 Task: In the  document powerpuff.odt Share this file with 'softage.10@softage.net' Check 'Vision History' View the  non- printing characters
Action: Mouse moved to (338, 433)
Screenshot: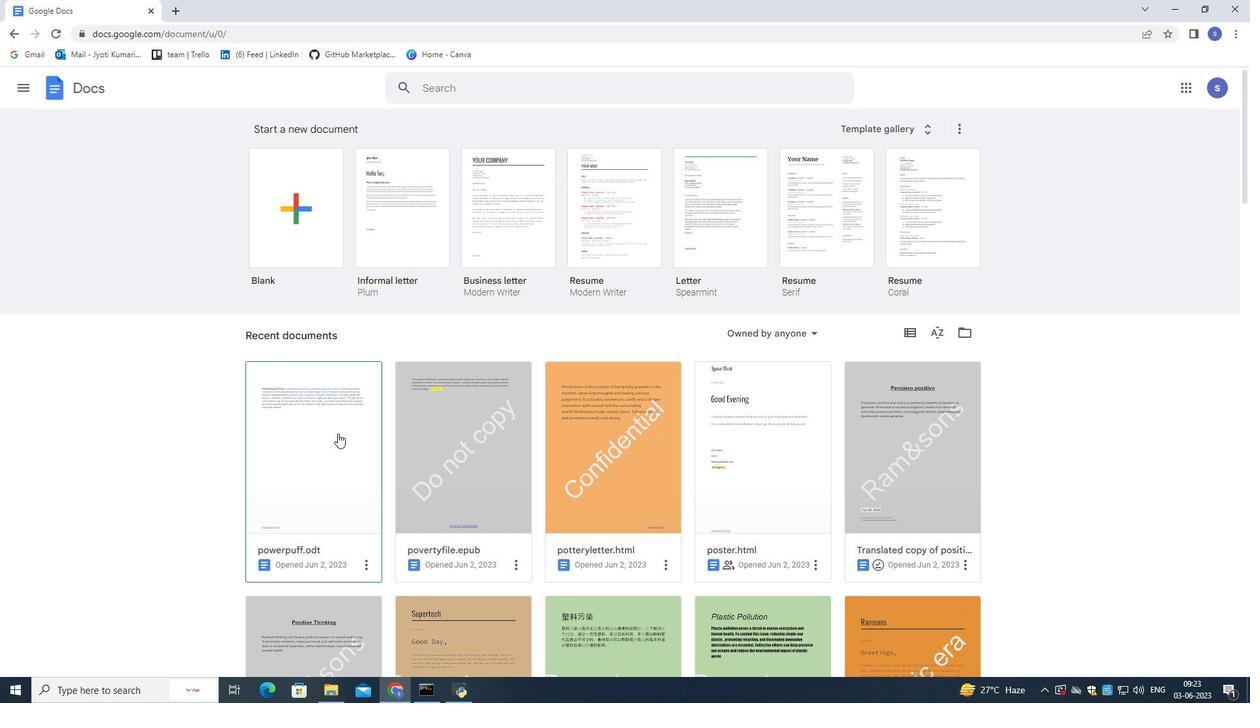 
Action: Mouse pressed left at (338, 433)
Screenshot: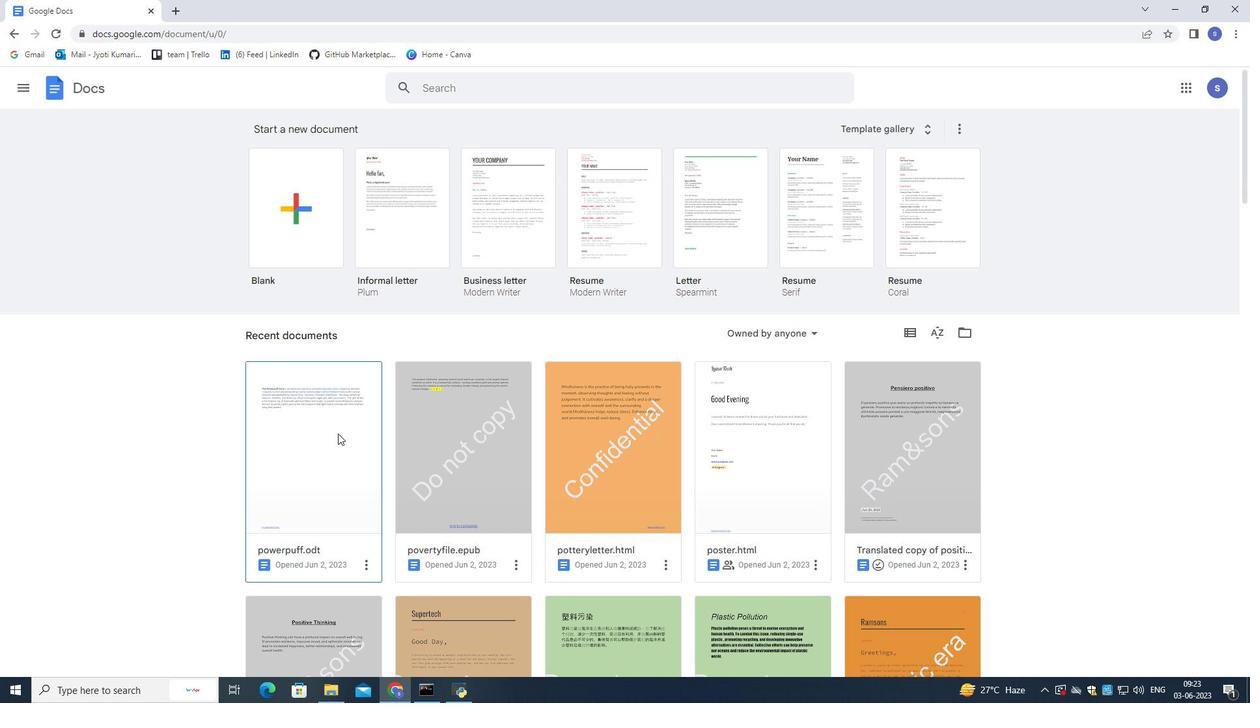 
Action: Mouse pressed left at (338, 433)
Screenshot: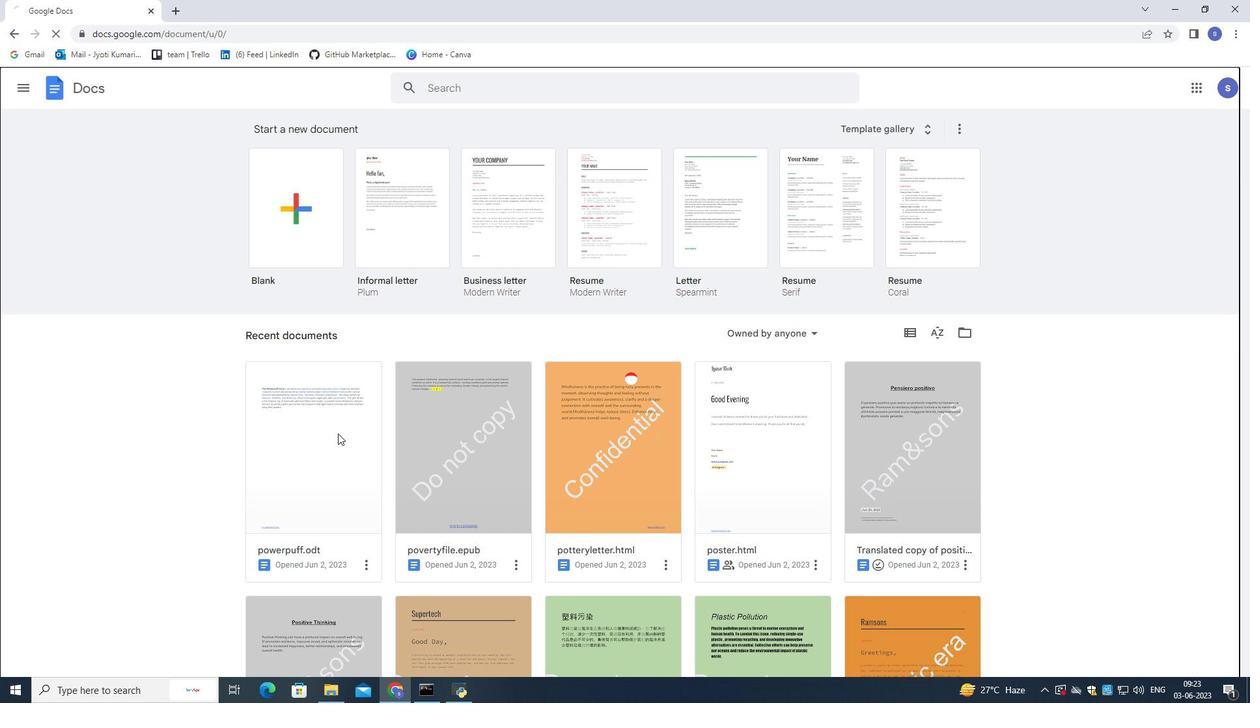 
Action: Mouse moved to (46, 89)
Screenshot: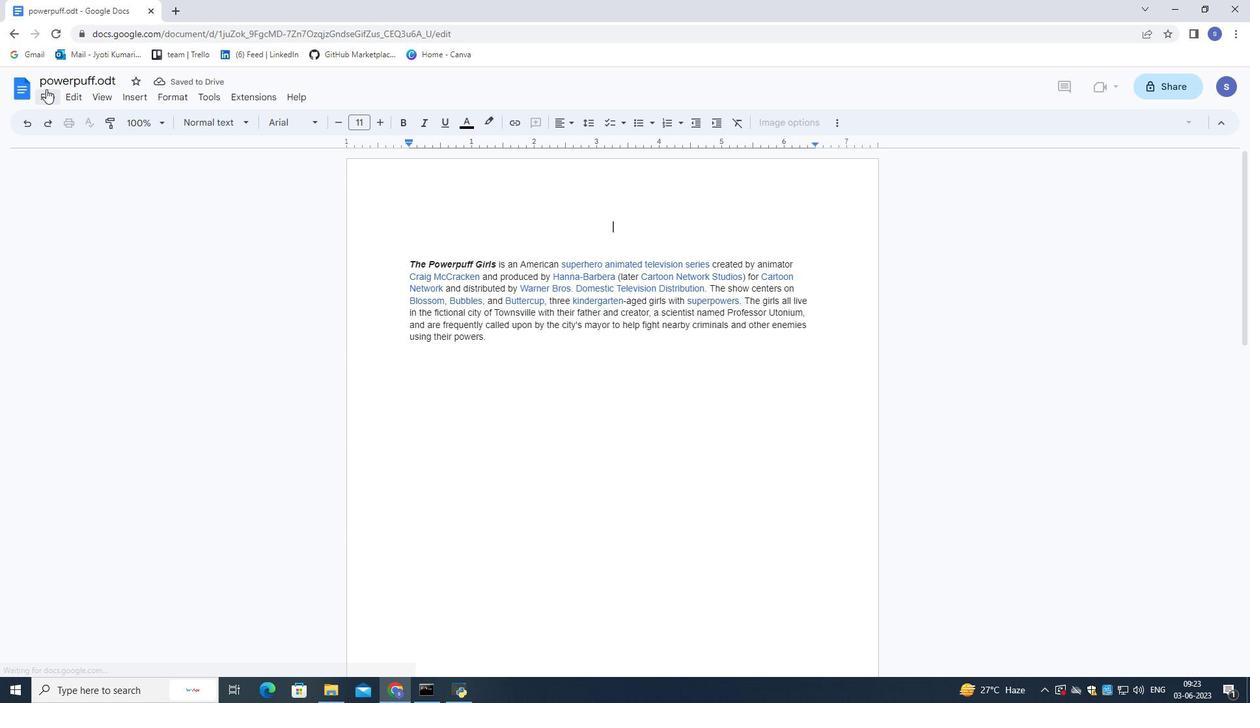 
Action: Mouse pressed left at (46, 89)
Screenshot: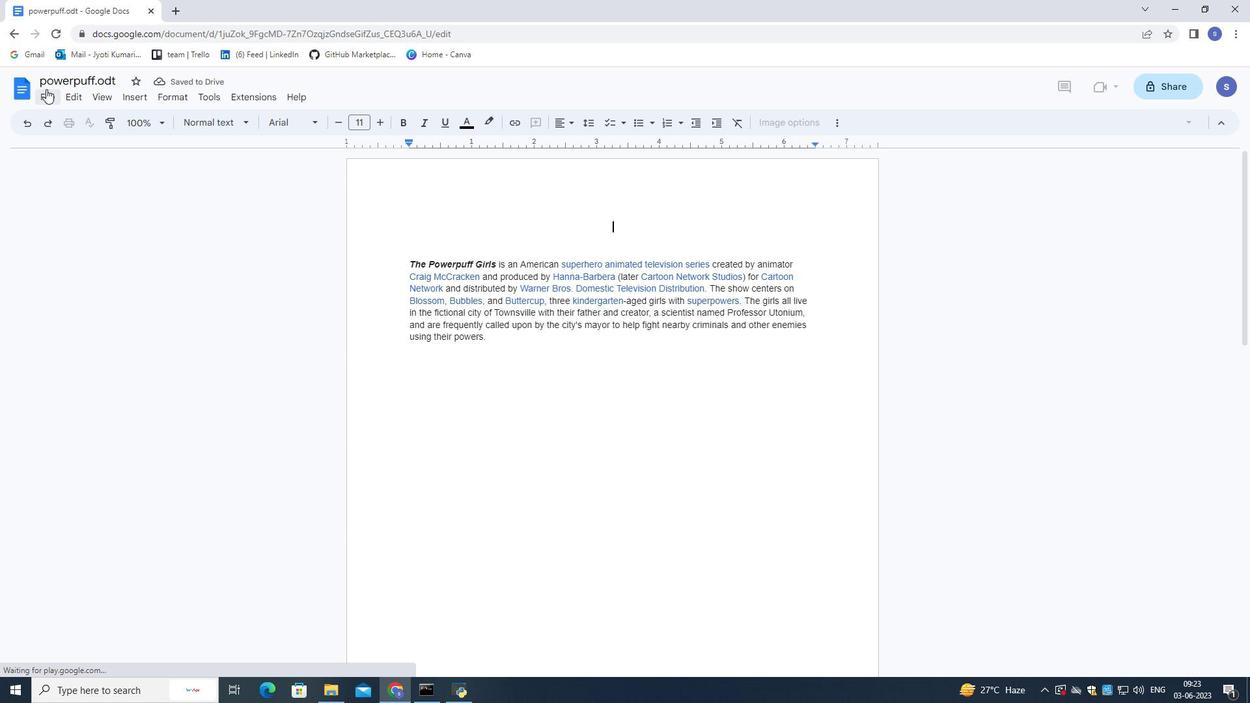 
Action: Mouse moved to (257, 190)
Screenshot: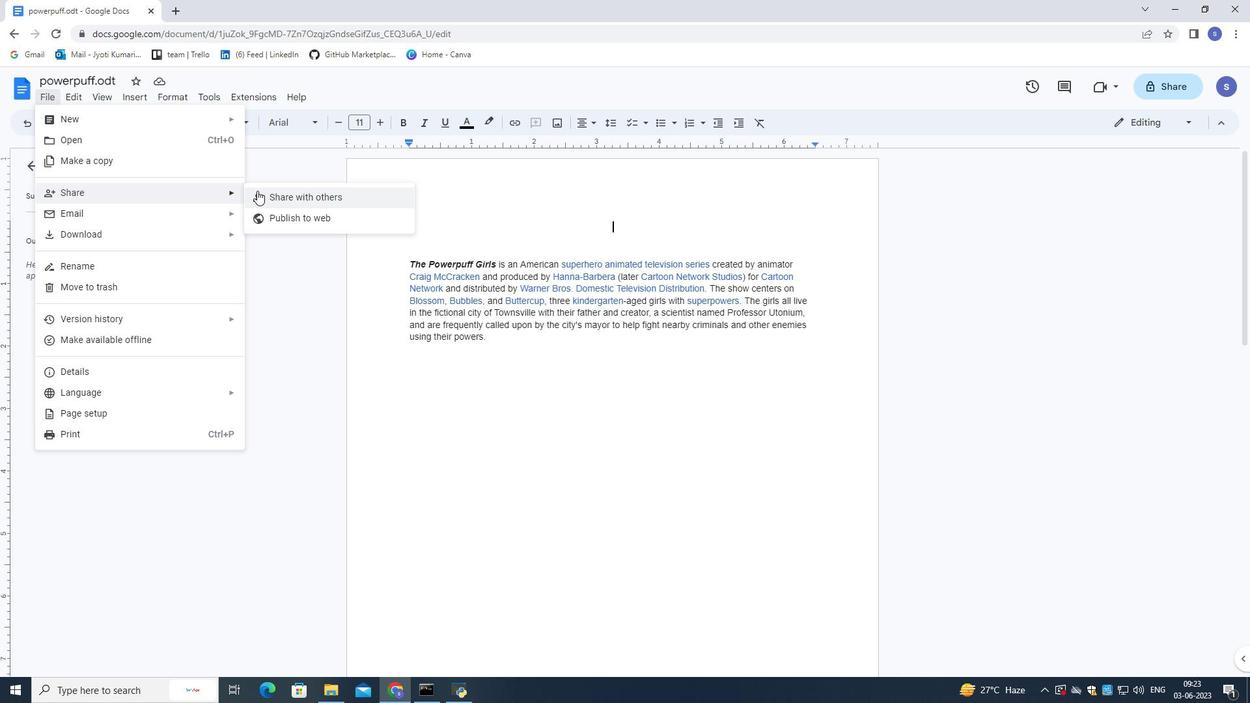 
Action: Mouse pressed left at (257, 190)
Screenshot: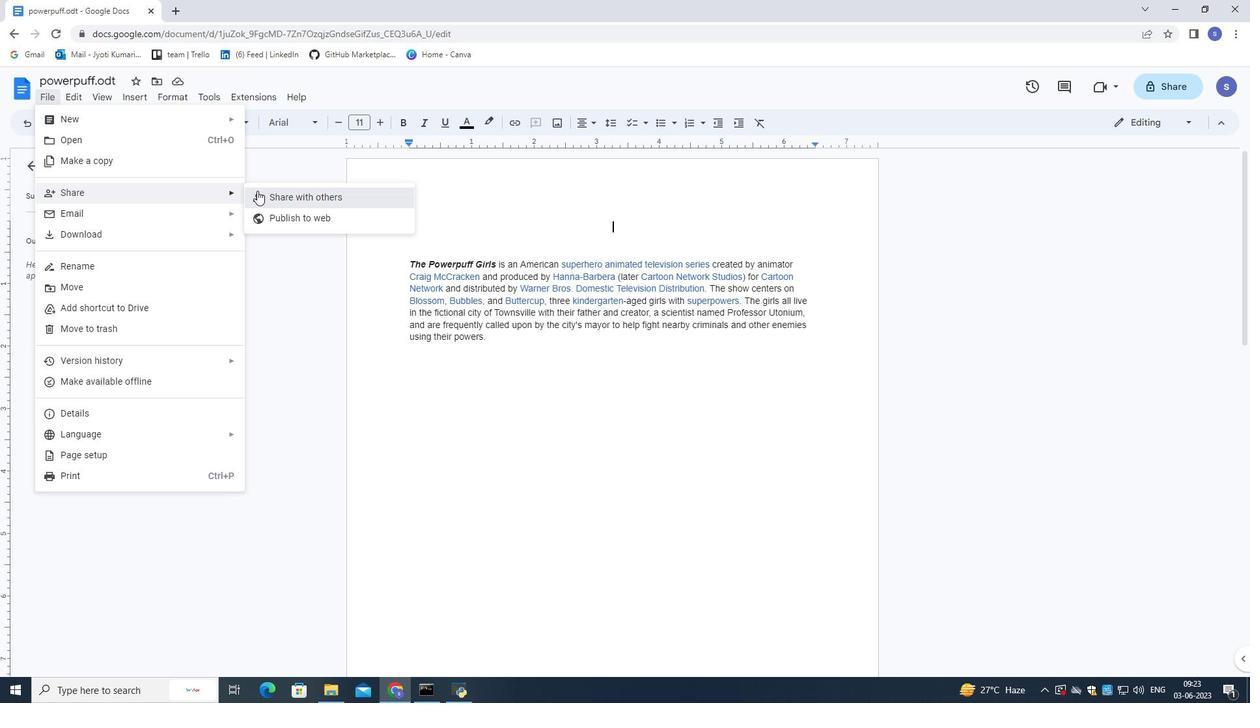 
Action: Mouse moved to (527, 291)
Screenshot: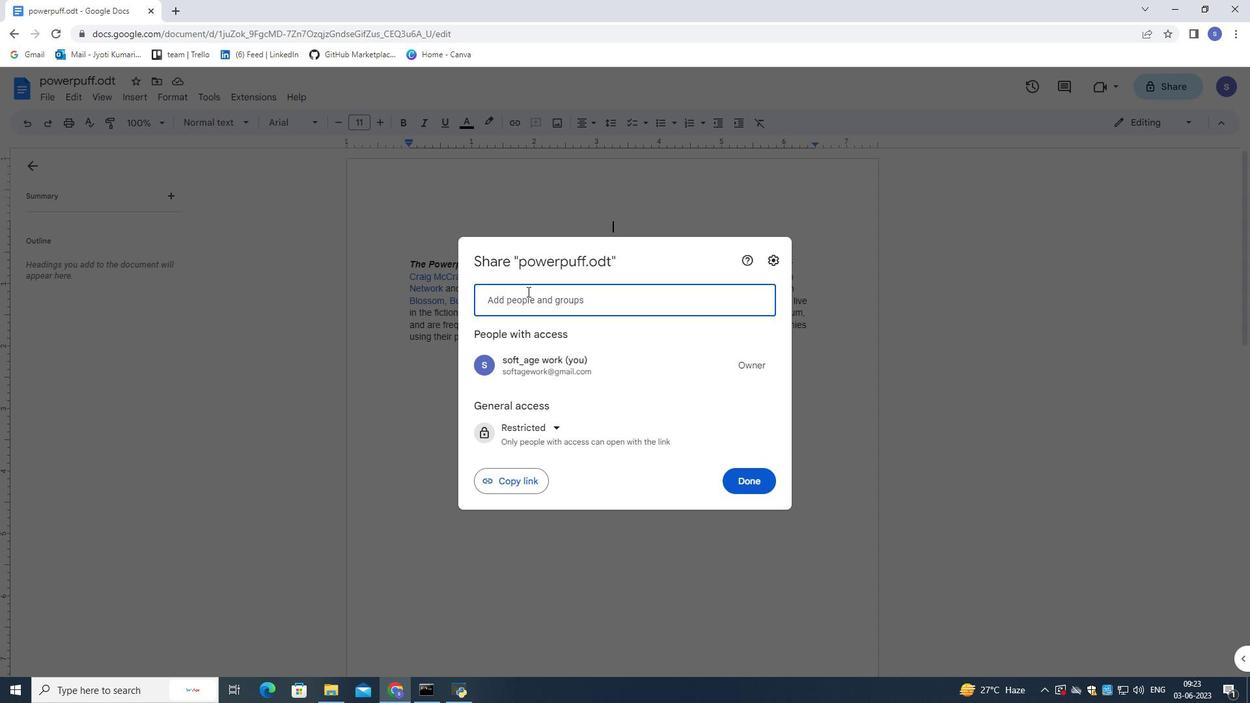 
Action: Mouse pressed left at (527, 291)
Screenshot: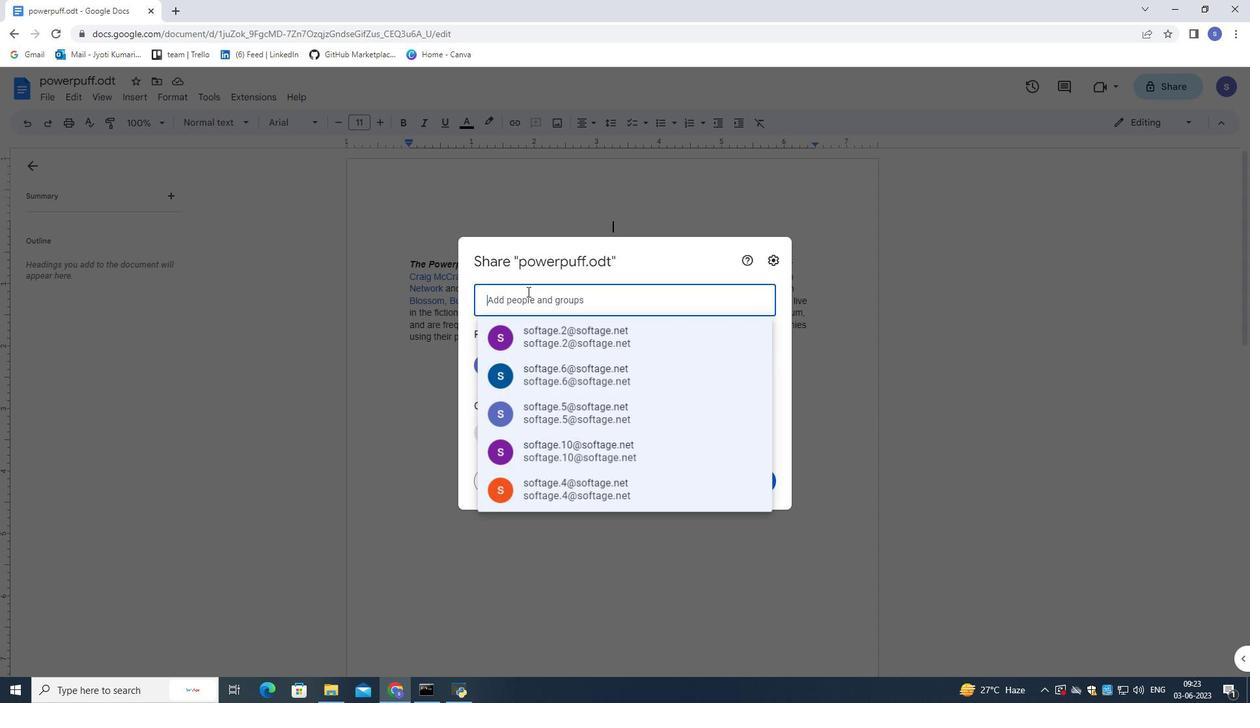 
Action: Mouse moved to (523, 290)
Screenshot: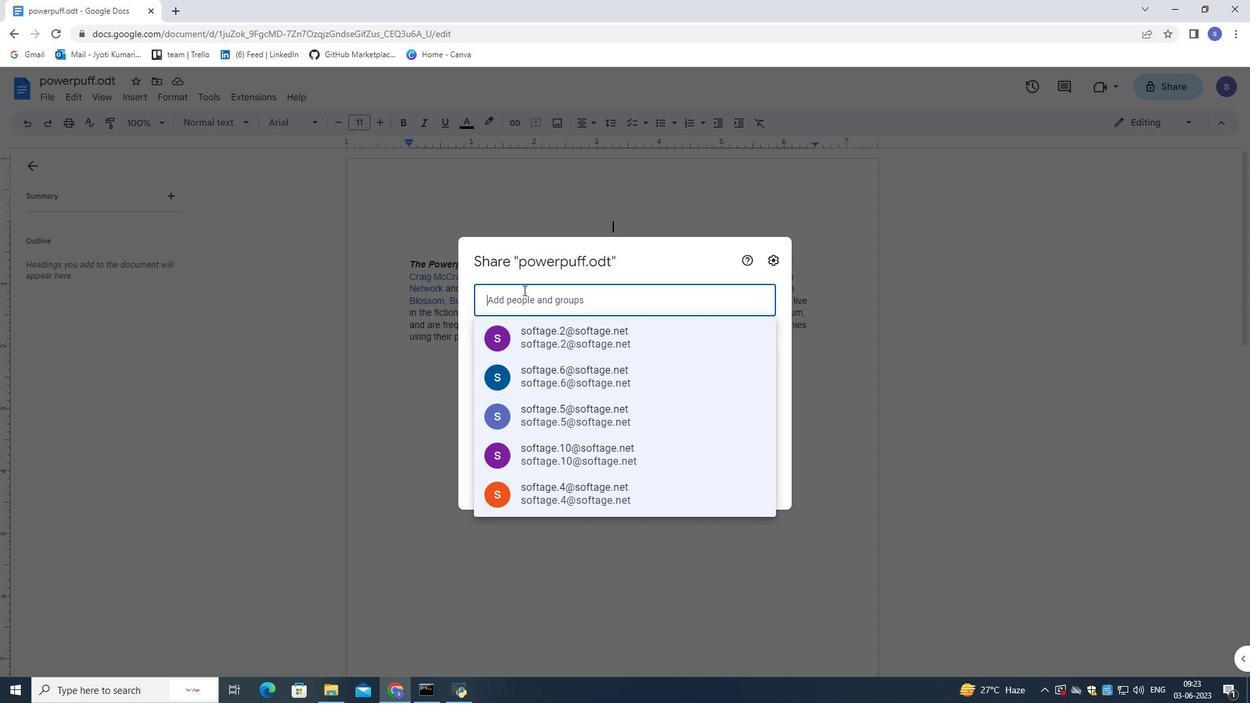 
Action: Key pressed softage.10<Key.shift>@softage.net
Screenshot: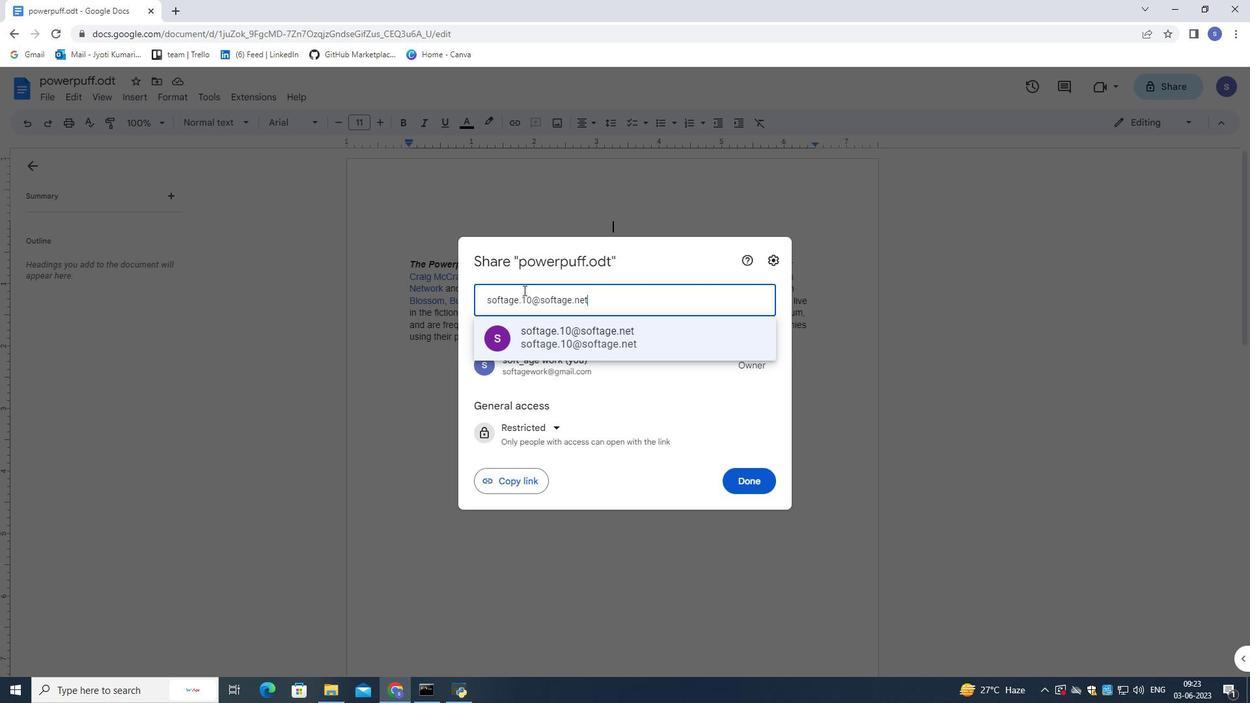 
Action: Mouse moved to (529, 327)
Screenshot: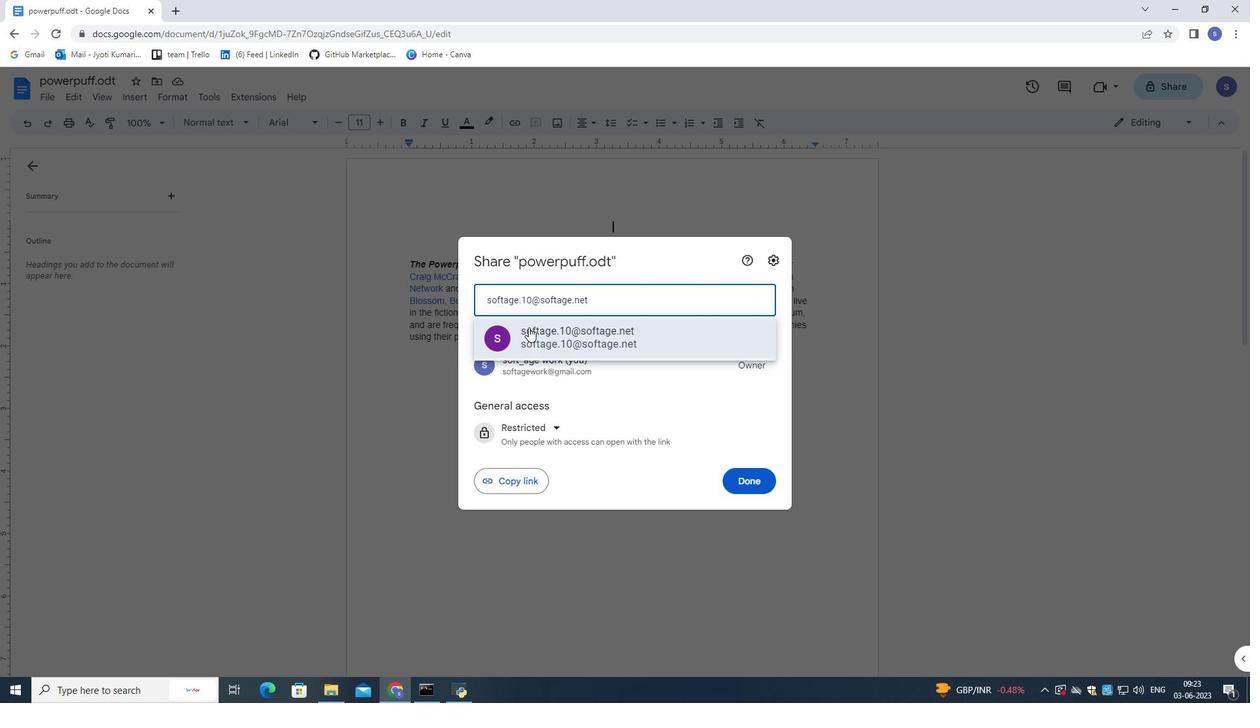
Action: Mouse pressed left at (529, 327)
Screenshot: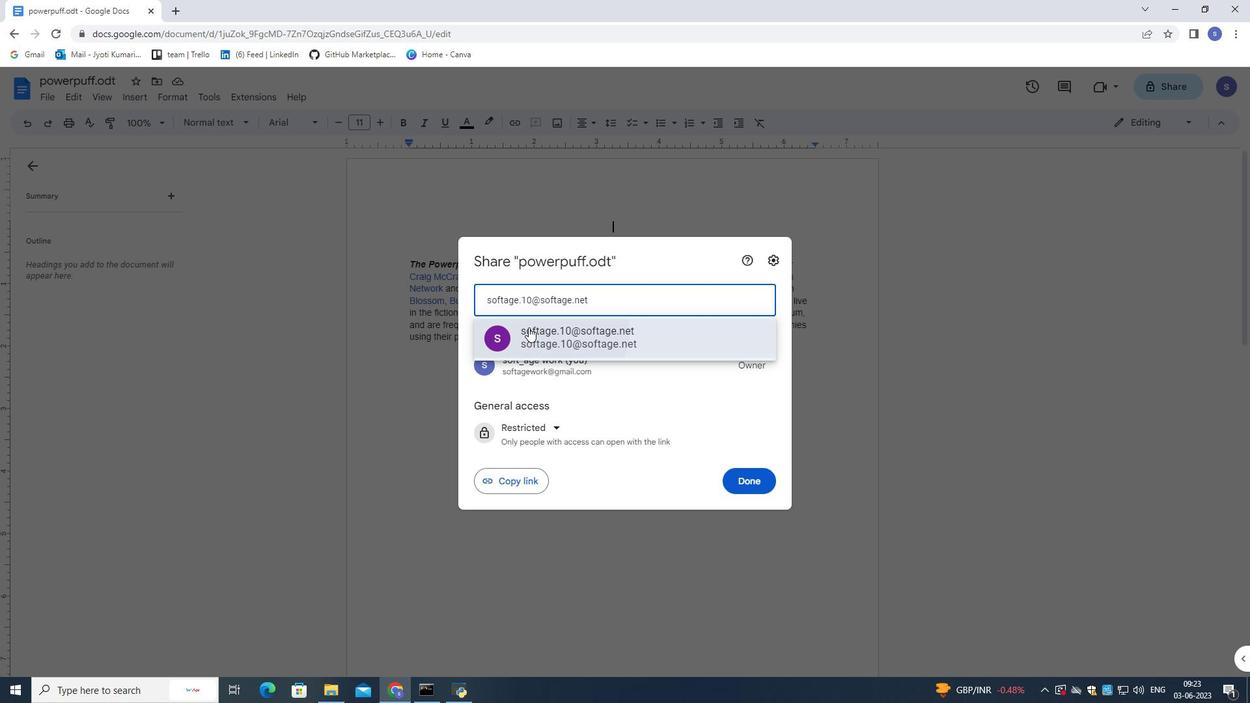 
Action: Mouse moved to (735, 465)
Screenshot: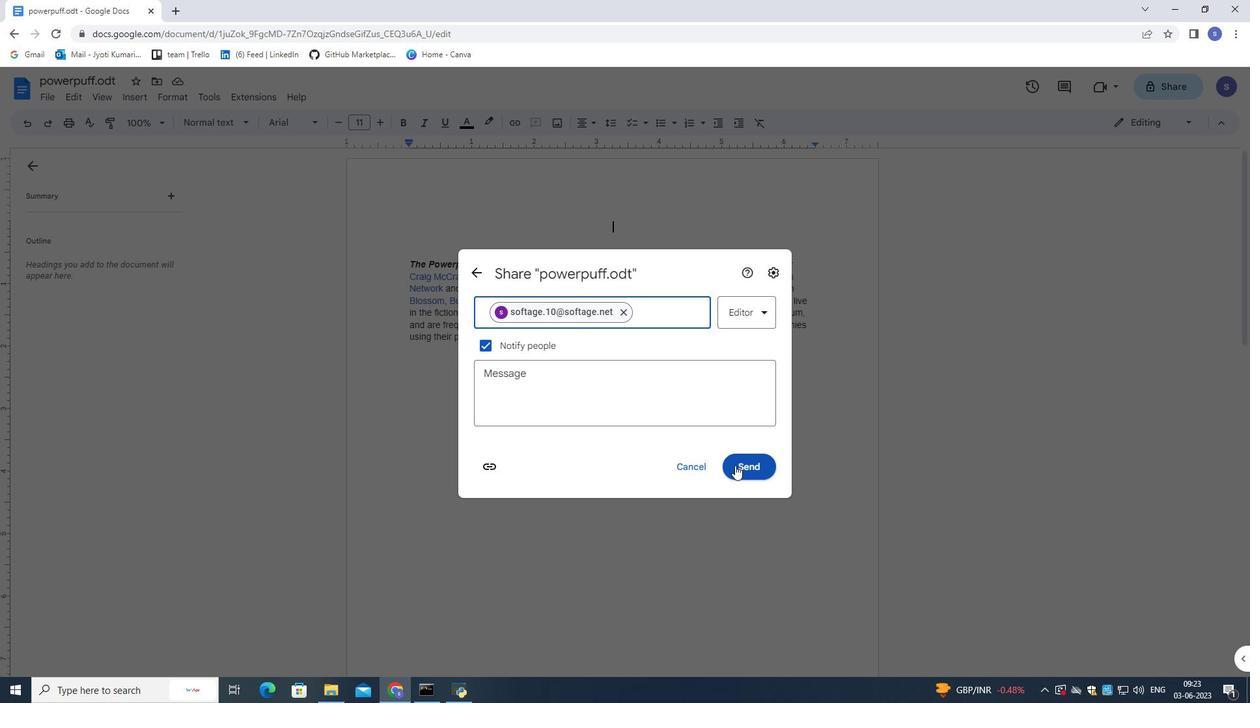 
Action: Mouse pressed left at (735, 465)
Screenshot: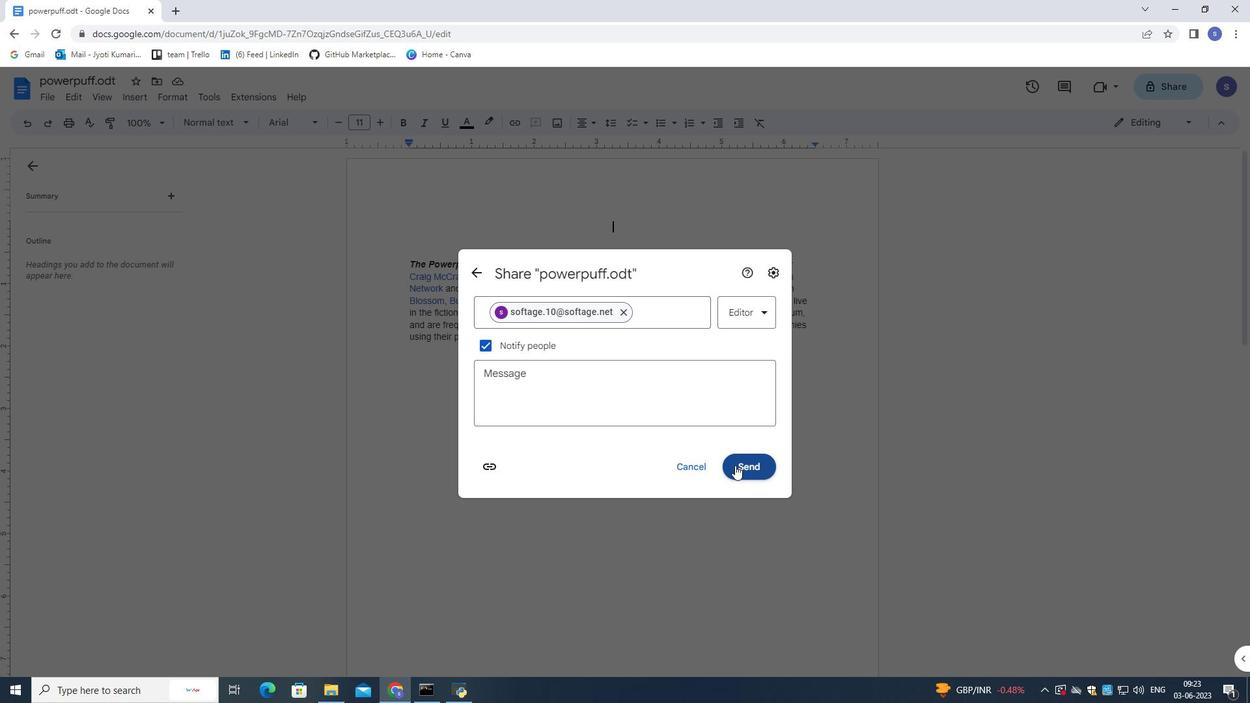 
Action: Mouse pressed left at (735, 465)
Screenshot: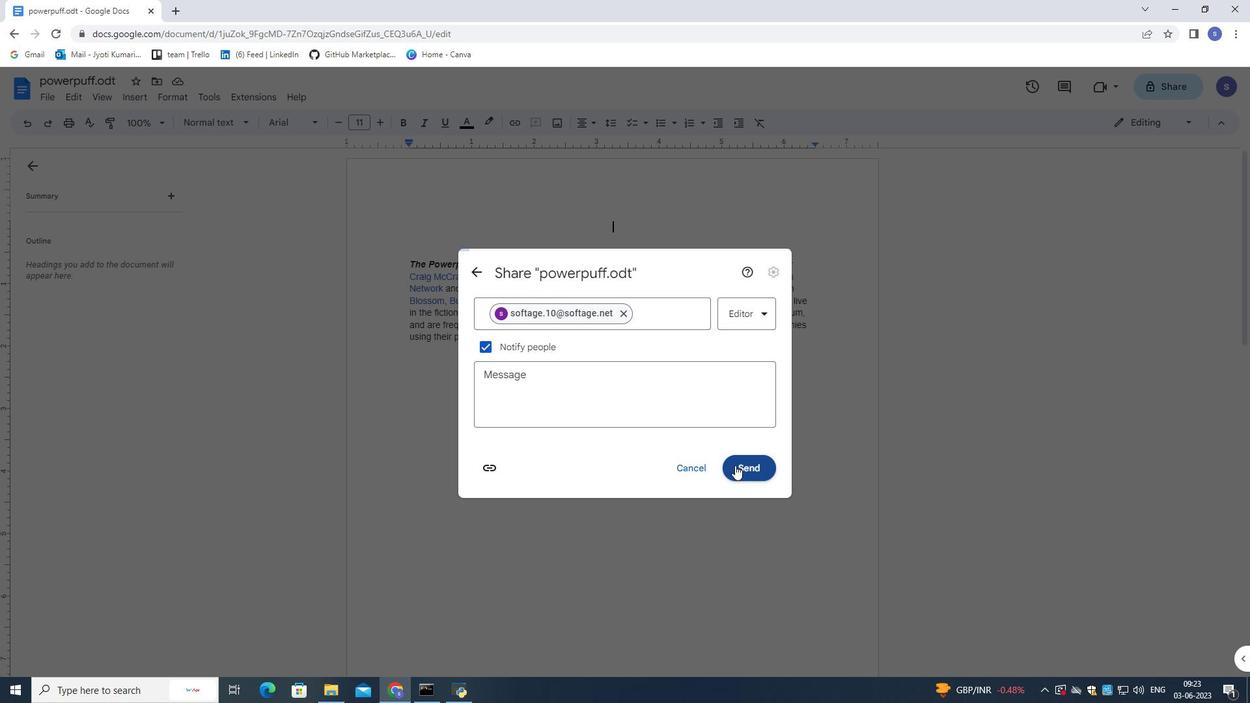 
Action: Mouse moved to (48, 93)
Screenshot: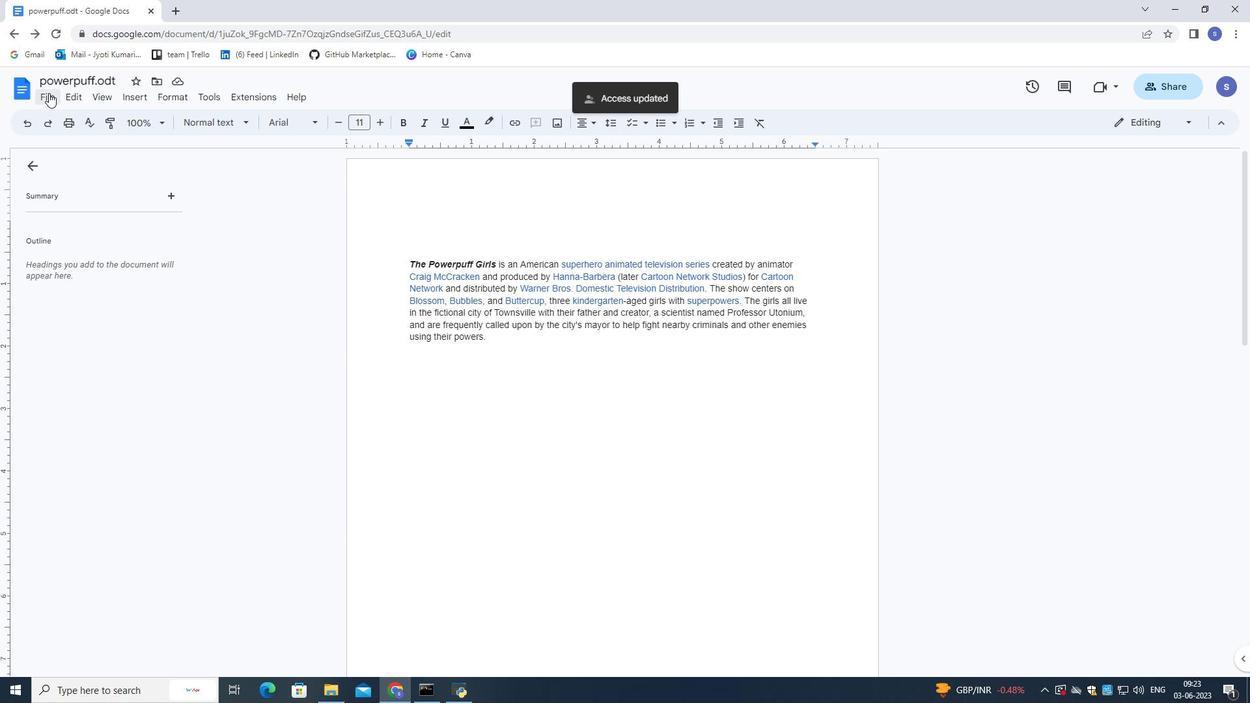 
Action: Mouse pressed left at (48, 93)
Screenshot: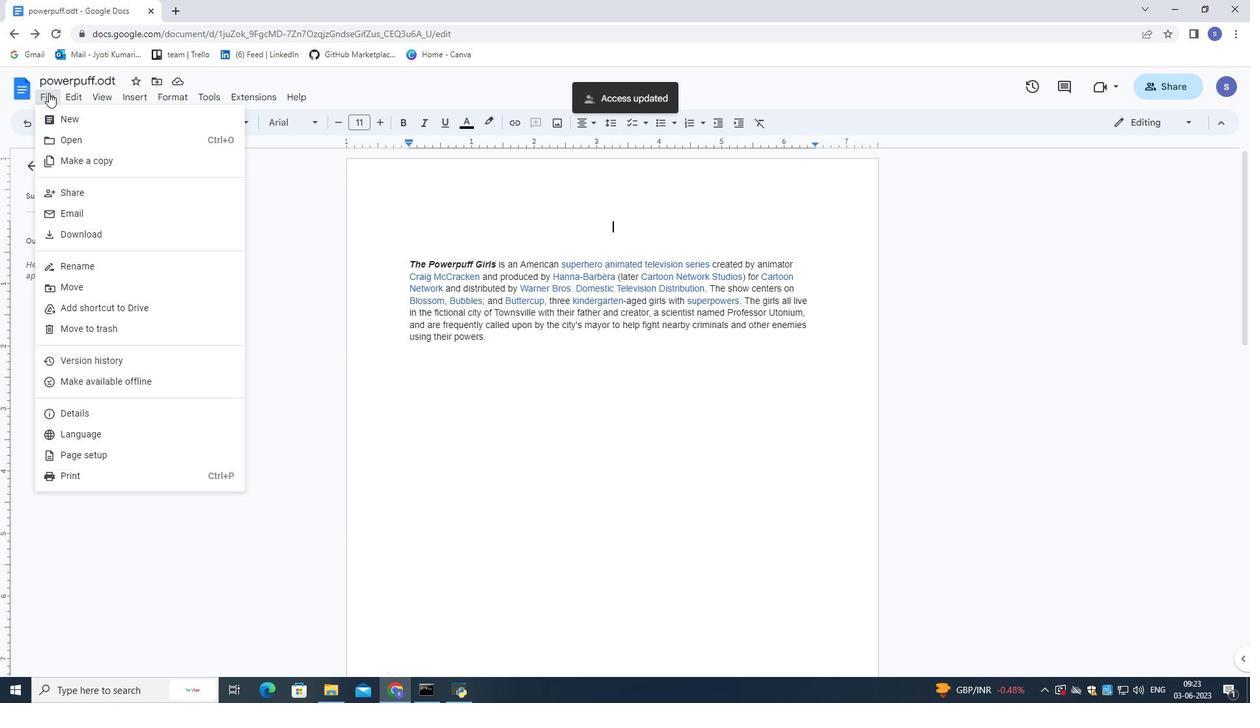 
Action: Mouse moved to (282, 387)
Screenshot: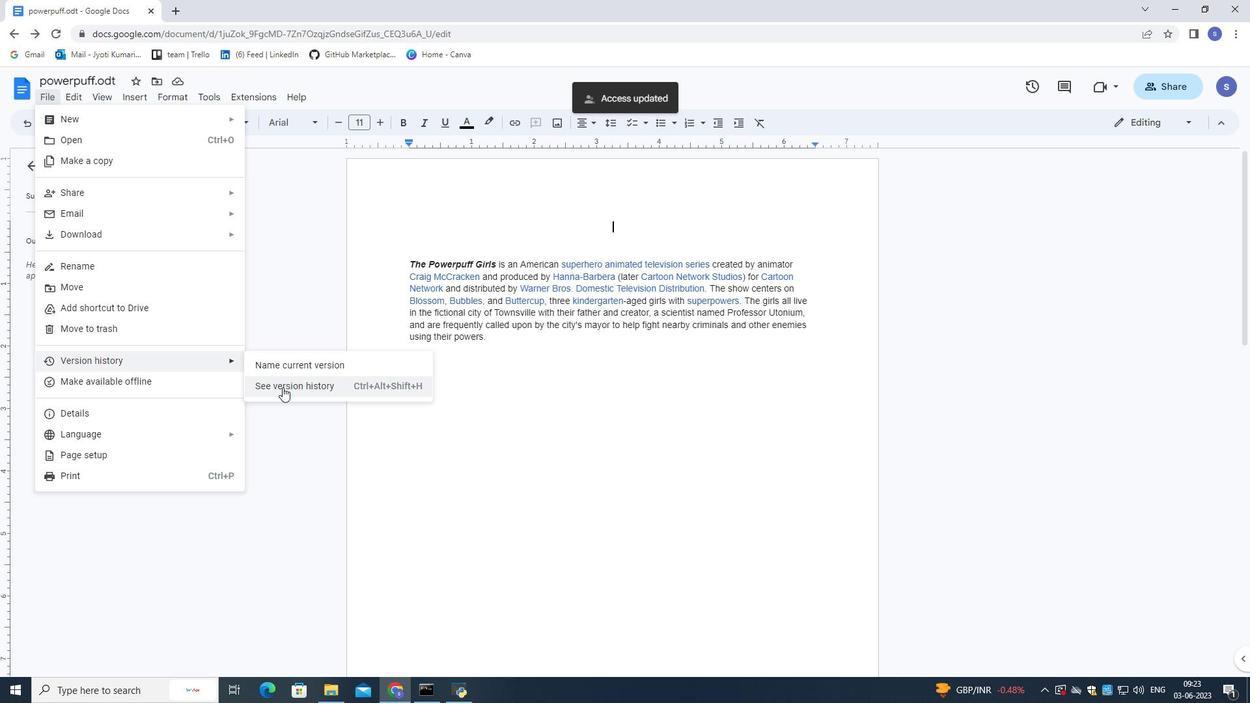 
Action: Mouse pressed left at (282, 387)
Screenshot: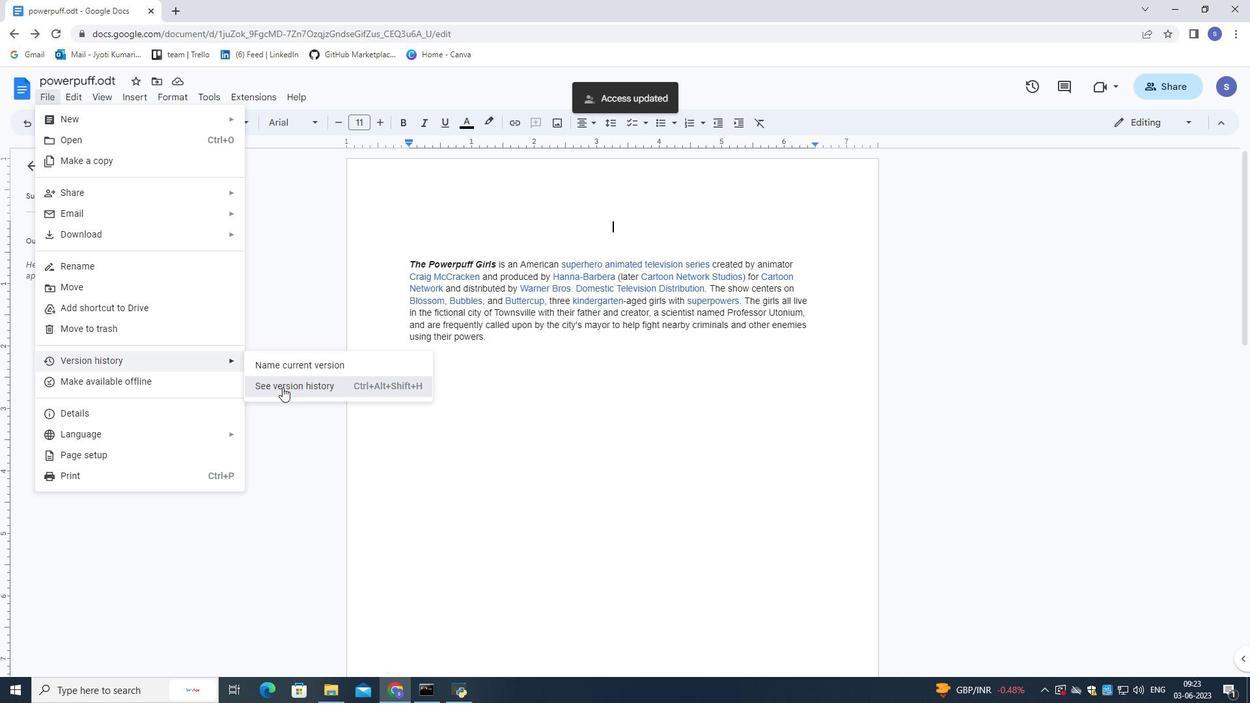 
Action: Mouse pressed left at (282, 387)
Screenshot: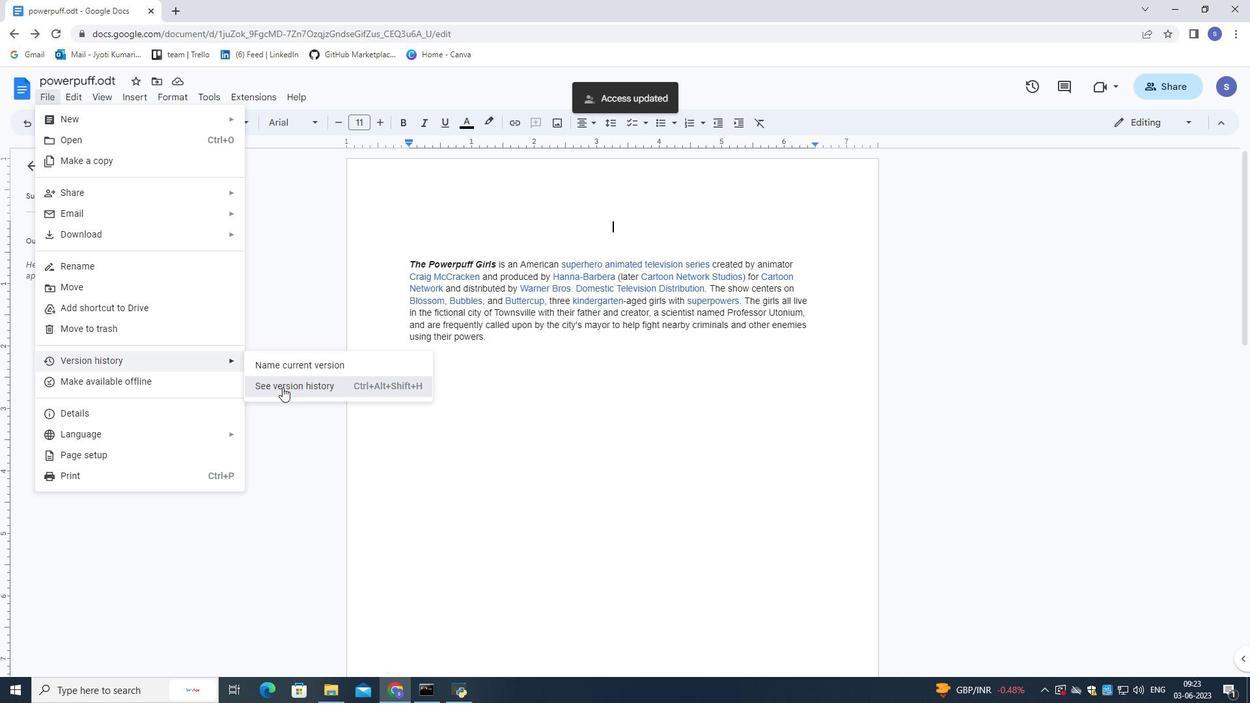 
Action: Mouse moved to (389, 390)
Screenshot: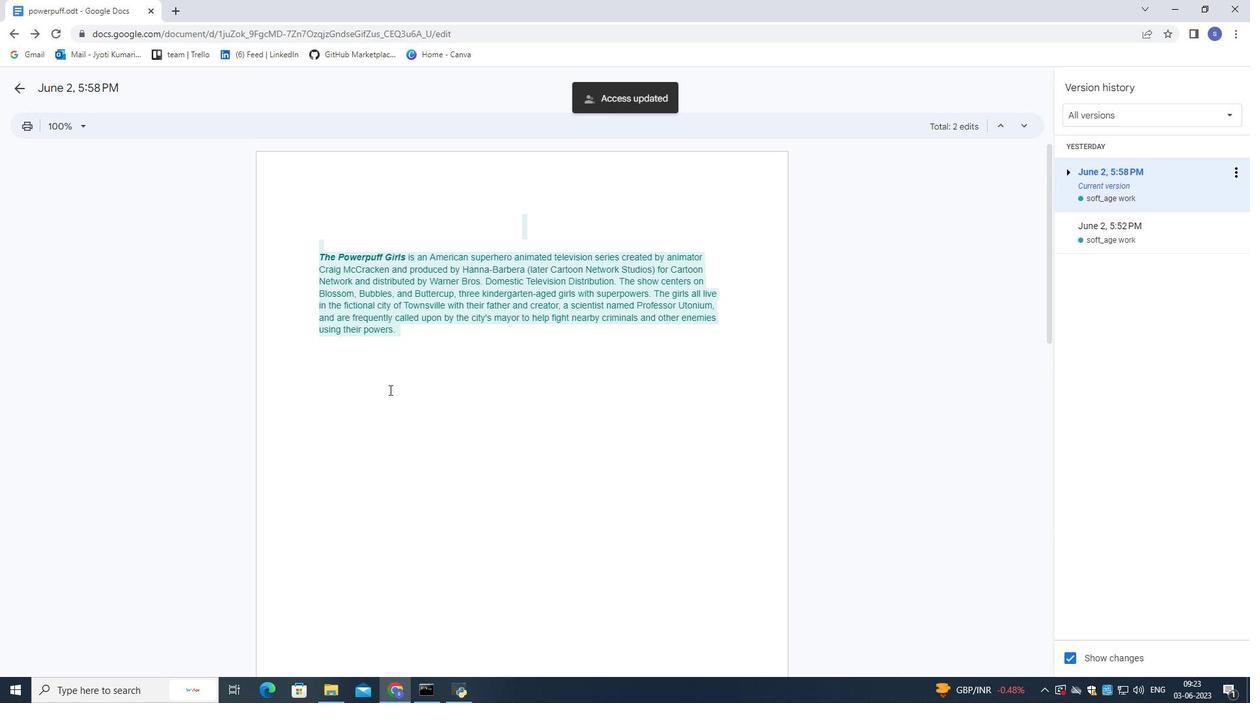 
Action: Mouse pressed left at (389, 390)
Screenshot: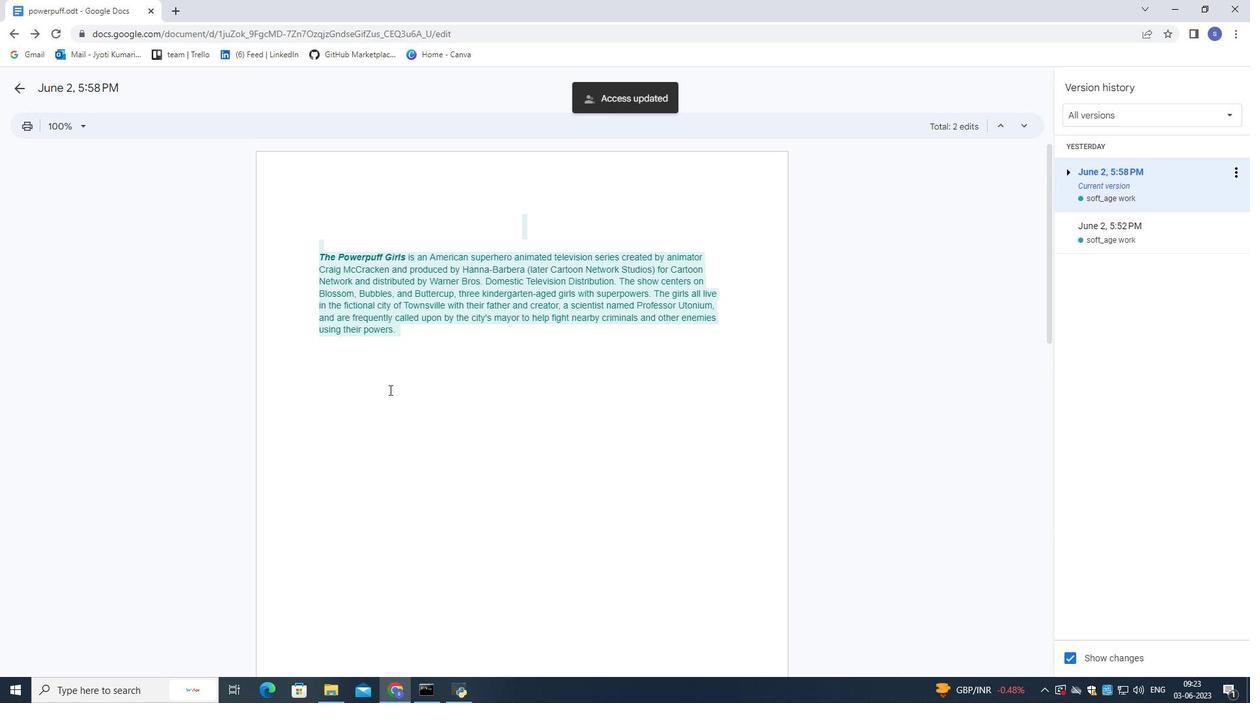 
Action: Mouse scrolled (389, 389) with delta (0, 0)
Screenshot: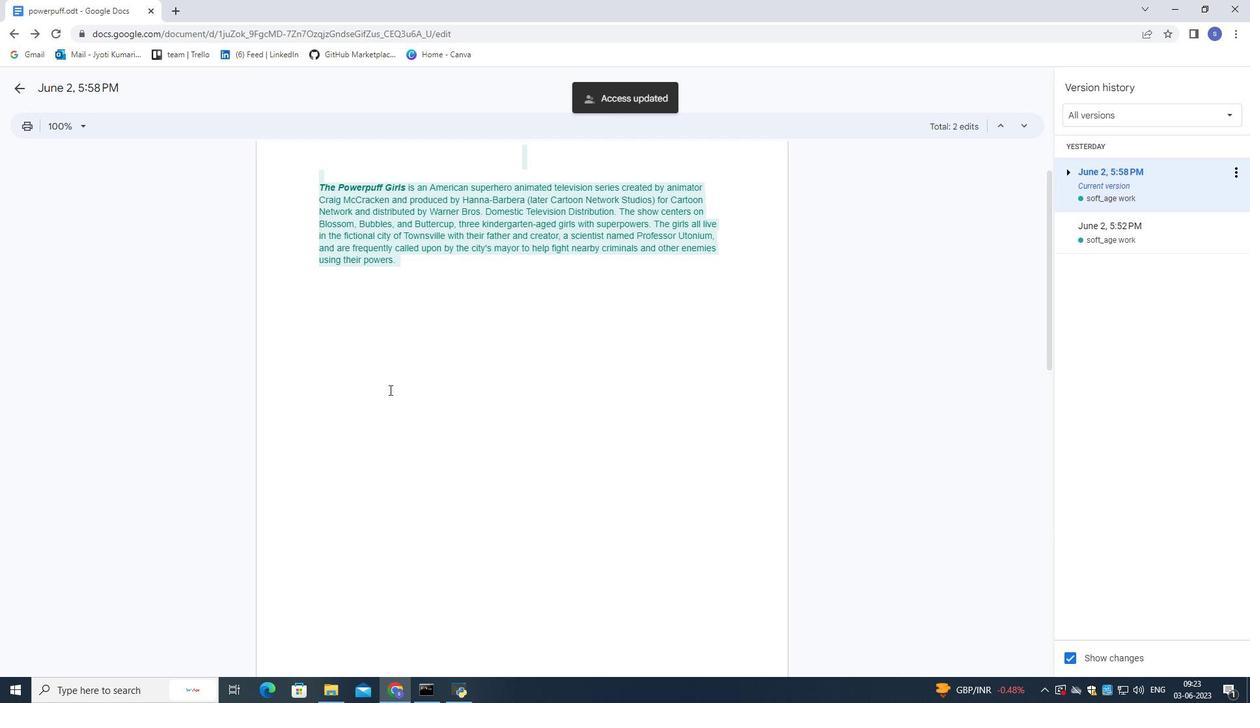 
Action: Mouse scrolled (389, 389) with delta (0, 0)
Screenshot: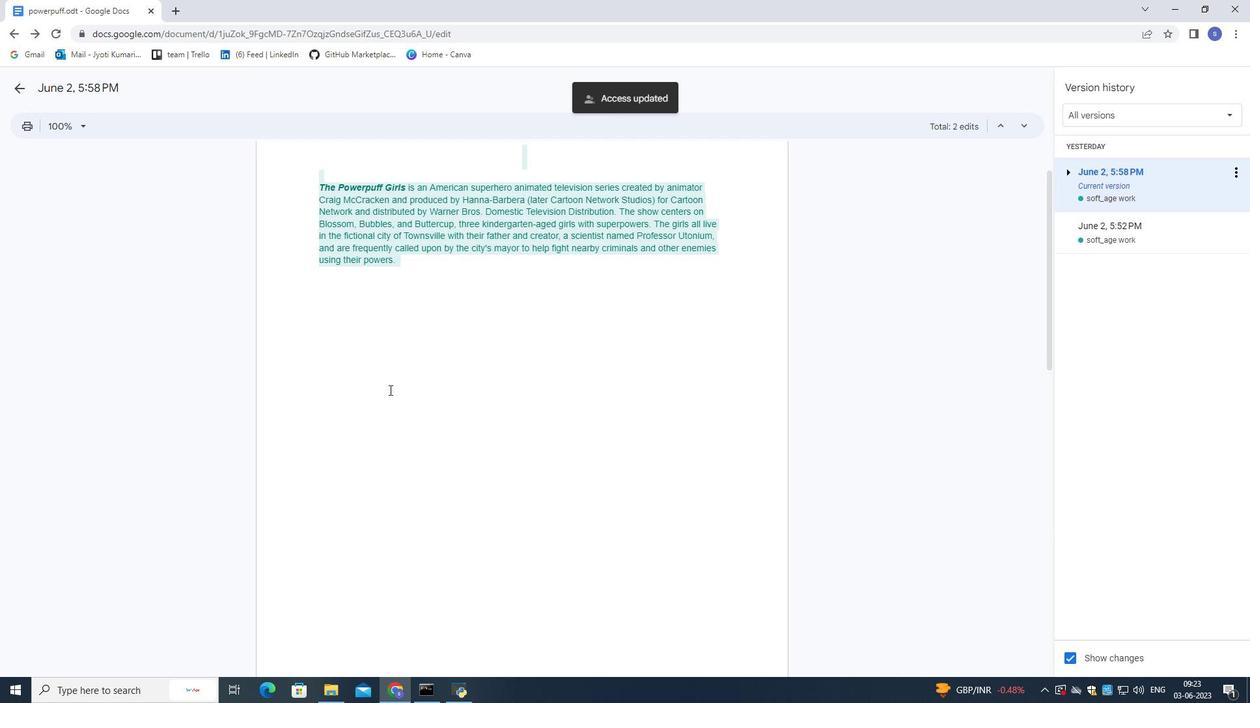 
Action: Mouse scrolled (389, 389) with delta (0, 0)
Screenshot: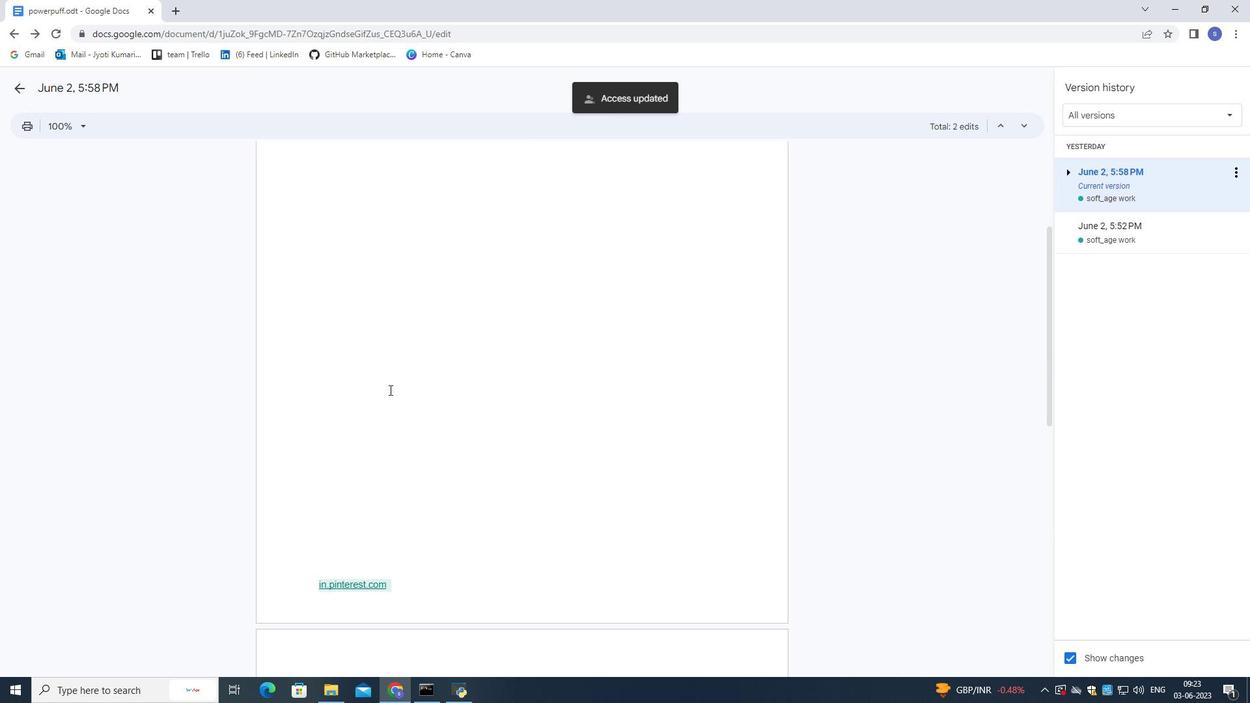 
Action: Mouse scrolled (389, 389) with delta (0, 0)
Screenshot: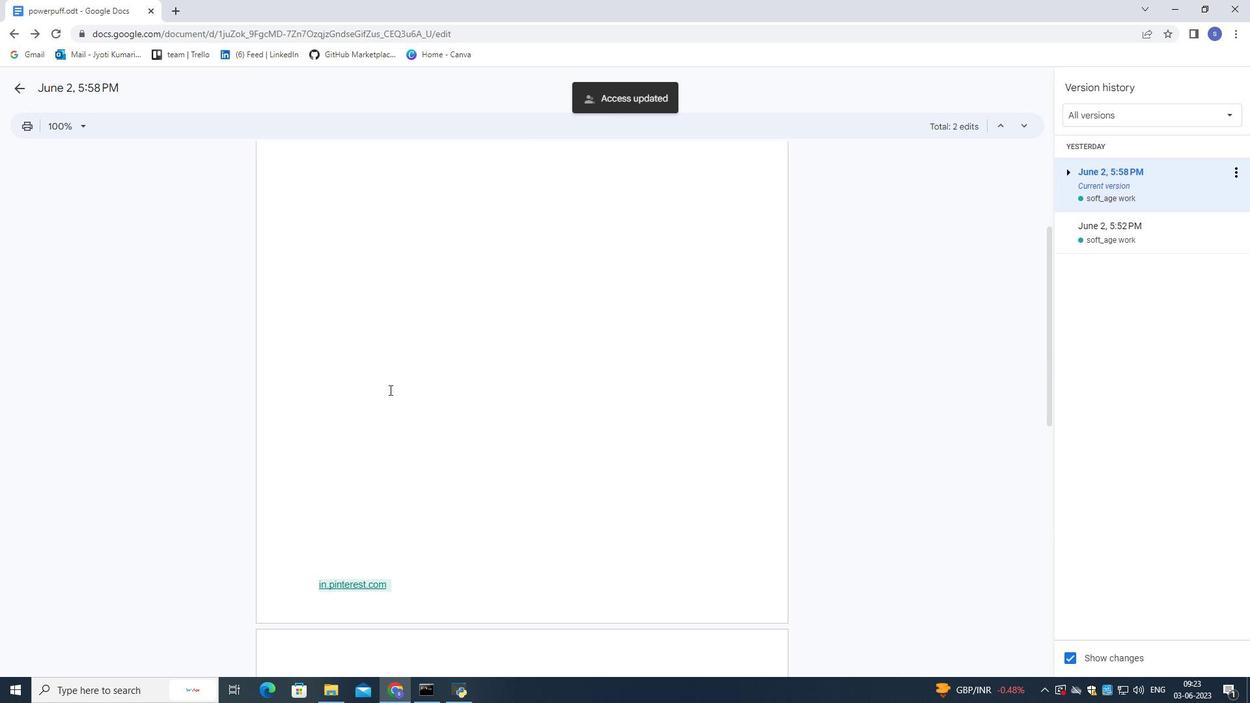 
Action: Mouse scrolled (389, 389) with delta (0, 0)
Screenshot: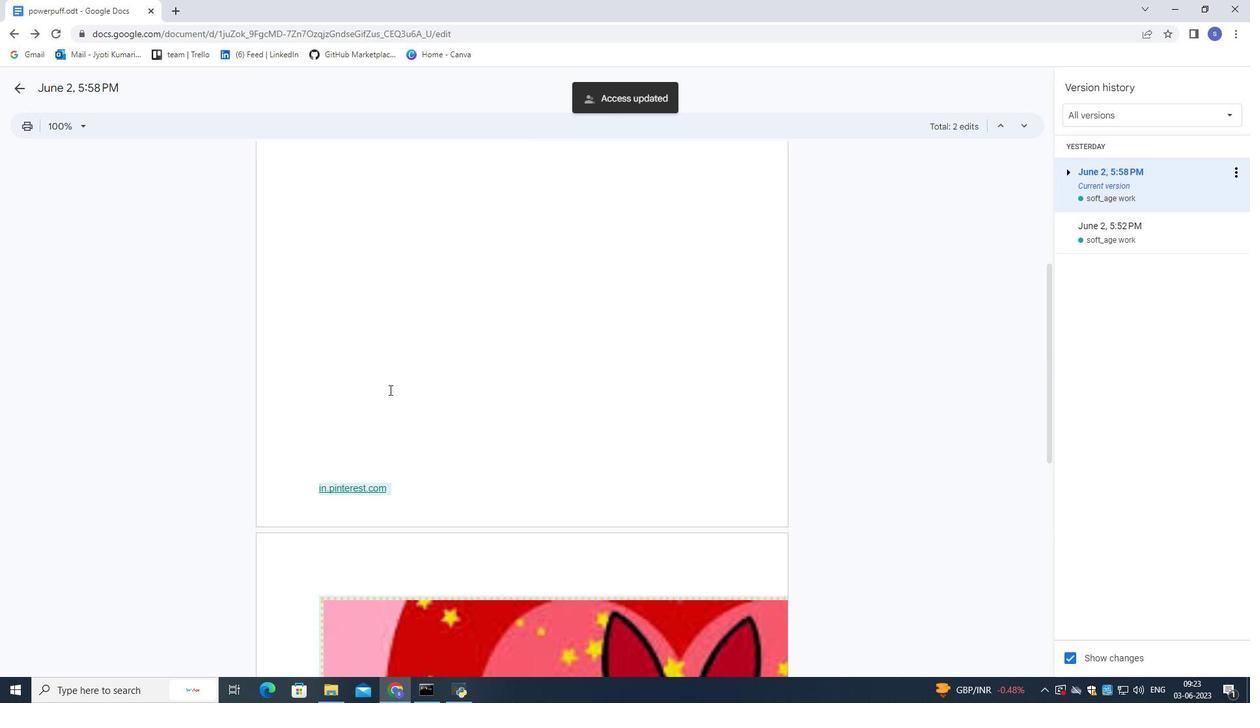 
Action: Mouse scrolled (389, 390) with delta (0, 0)
Screenshot: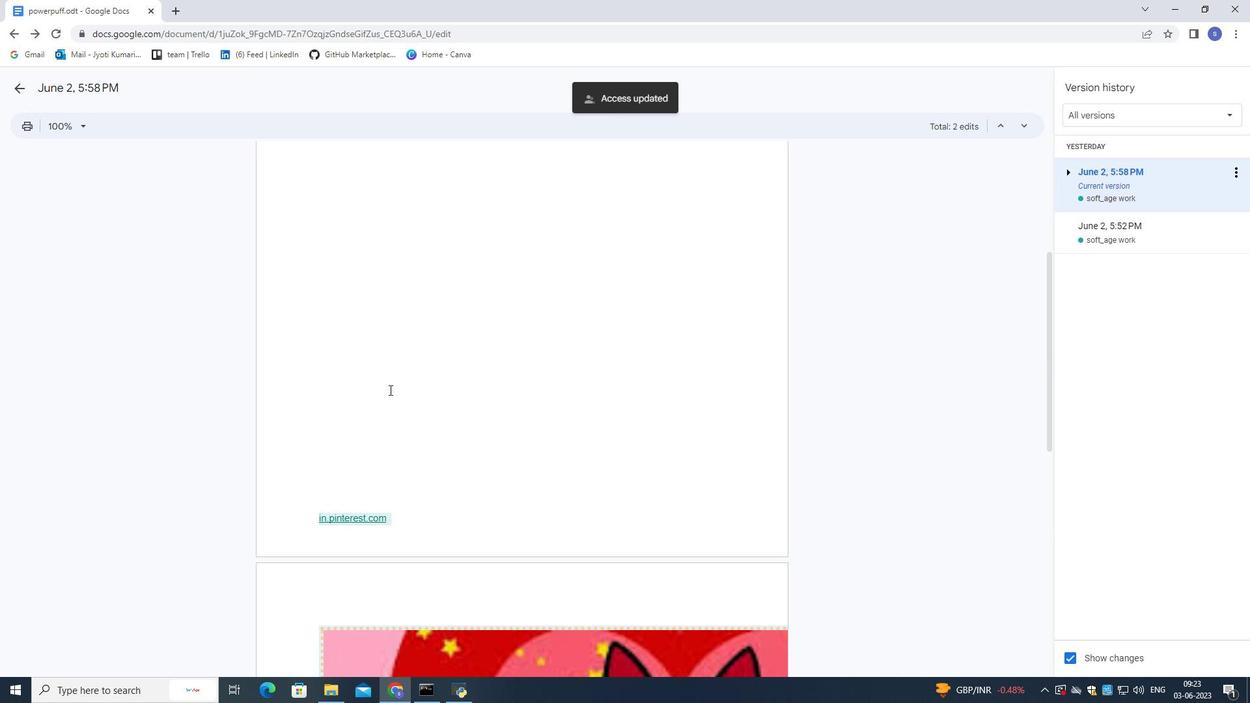 
Action: Mouse scrolled (389, 390) with delta (0, 0)
Screenshot: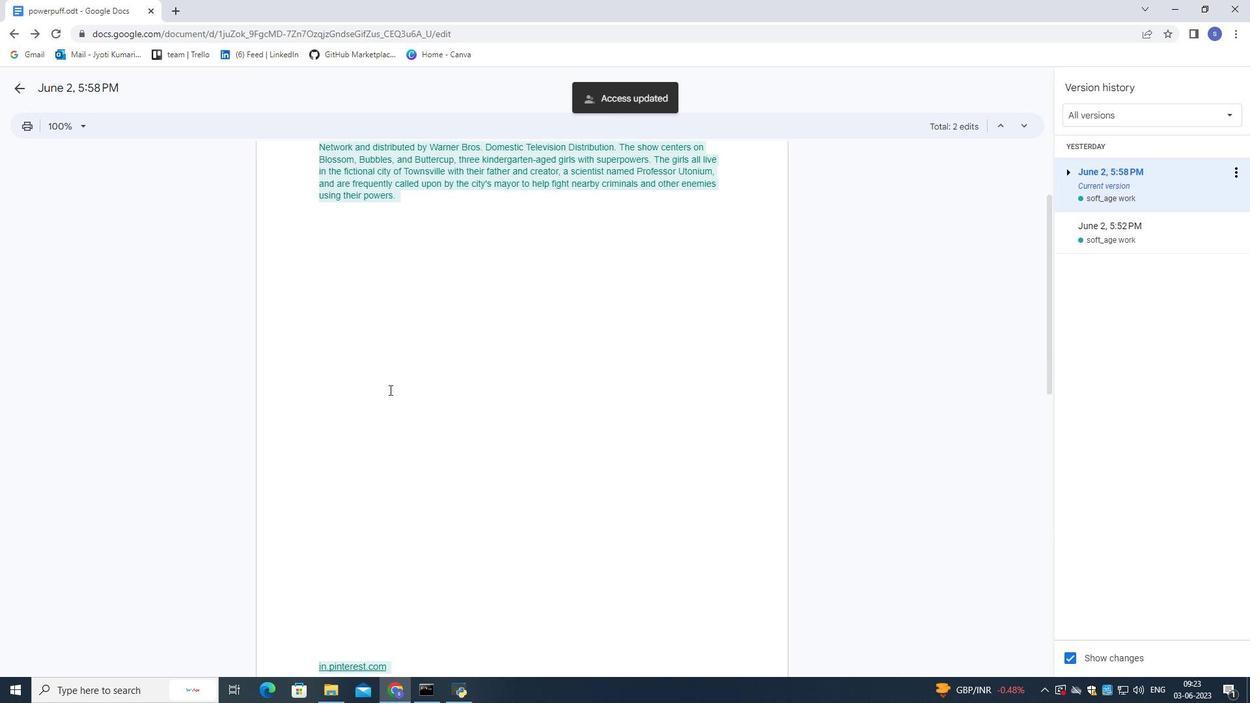 
Action: Mouse scrolled (389, 390) with delta (0, 0)
Screenshot: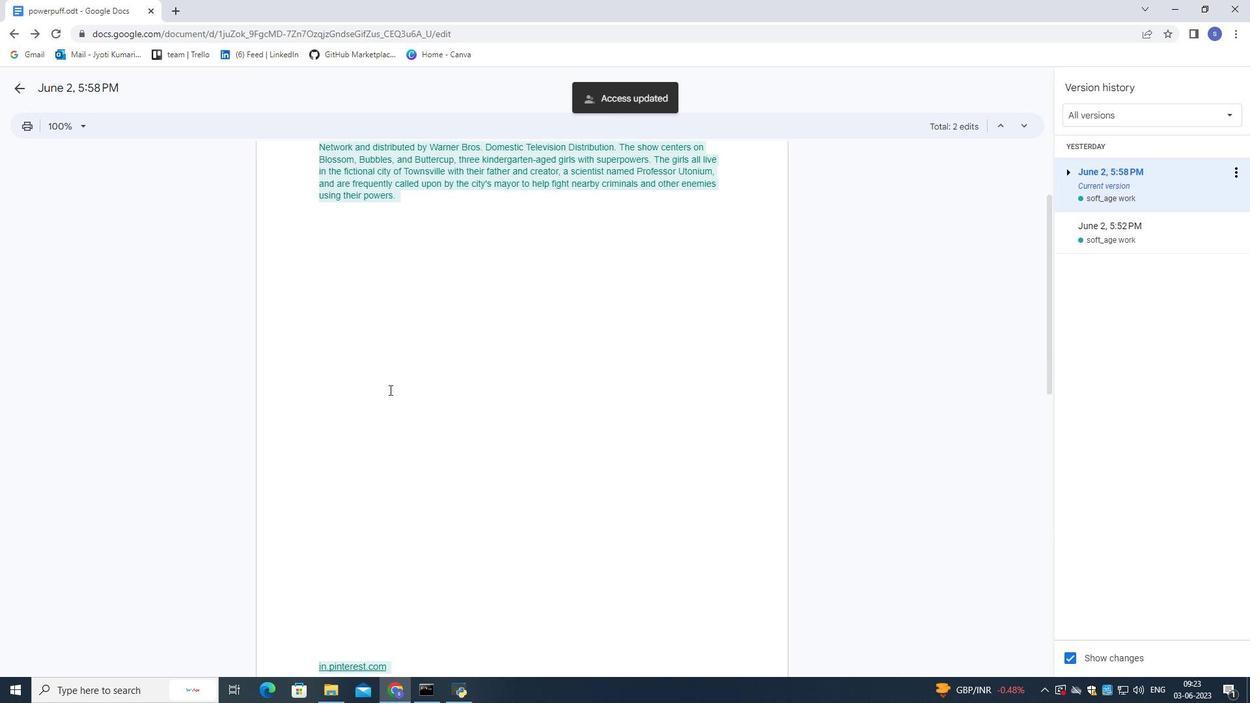 
Action: Mouse scrolled (389, 390) with delta (0, 0)
Screenshot: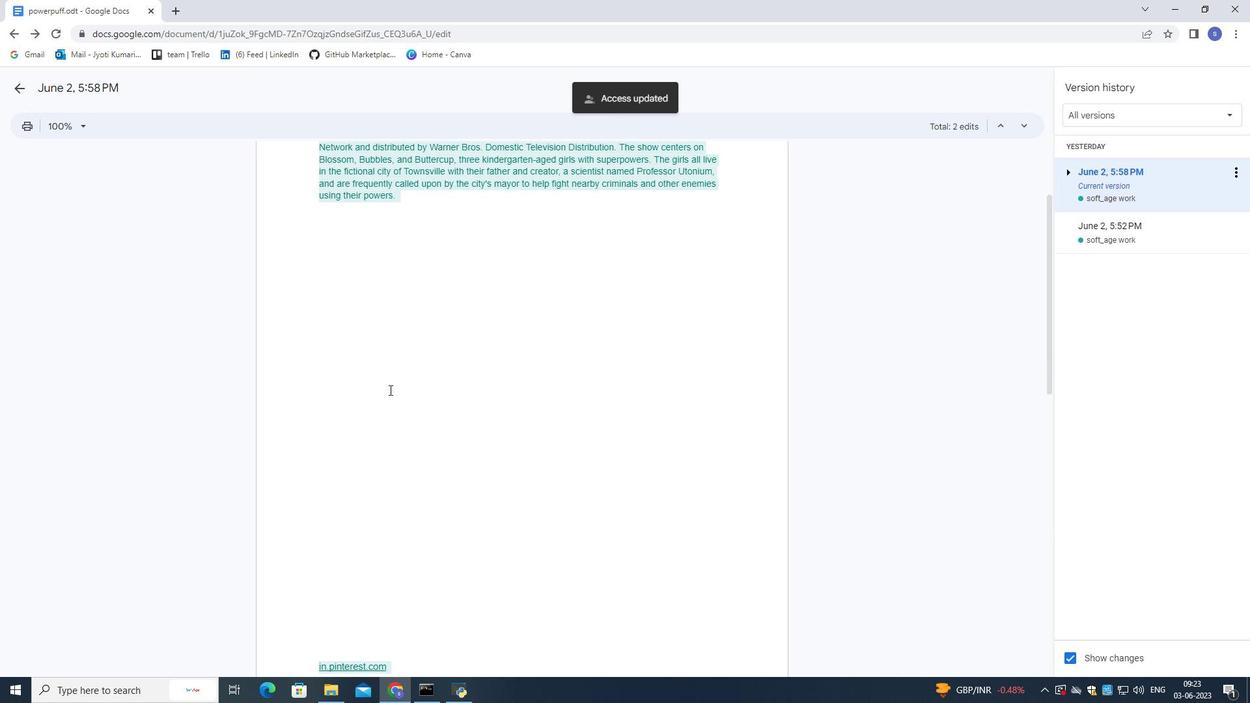 
Action: Mouse scrolled (389, 390) with delta (0, 0)
Screenshot: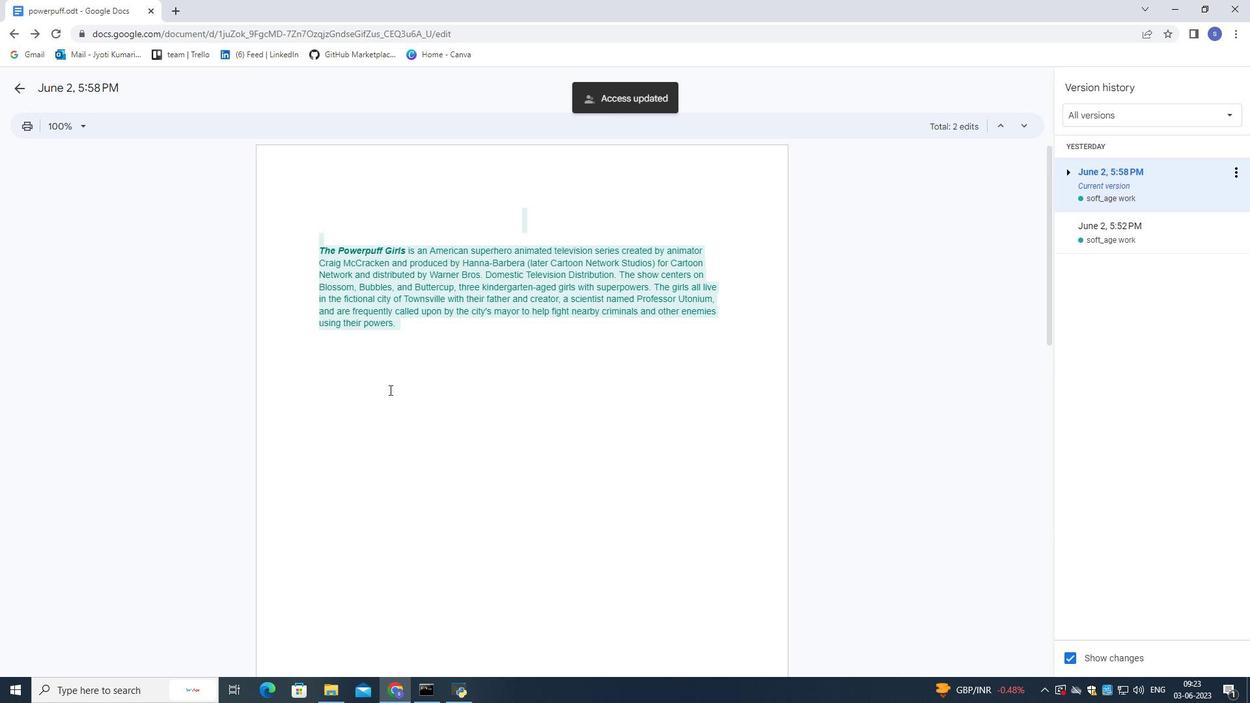 
Action: Mouse scrolled (389, 390) with delta (0, 0)
Screenshot: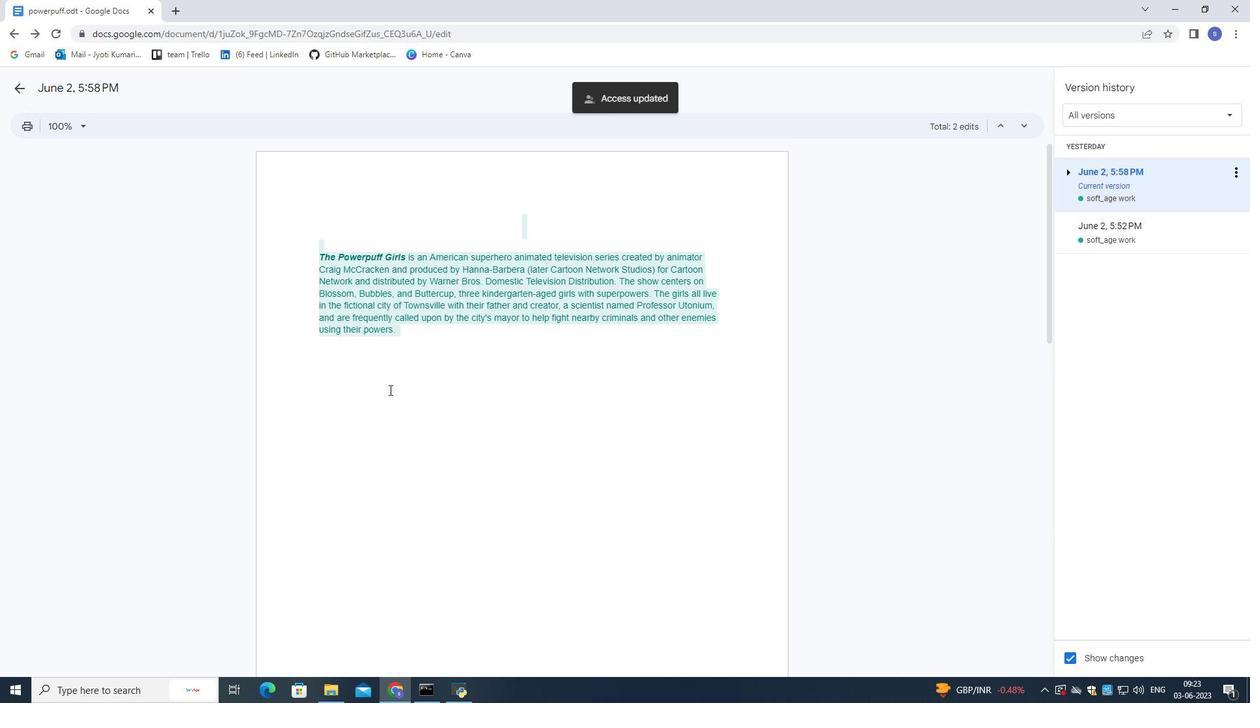 
Action: Mouse moved to (388, 389)
Screenshot: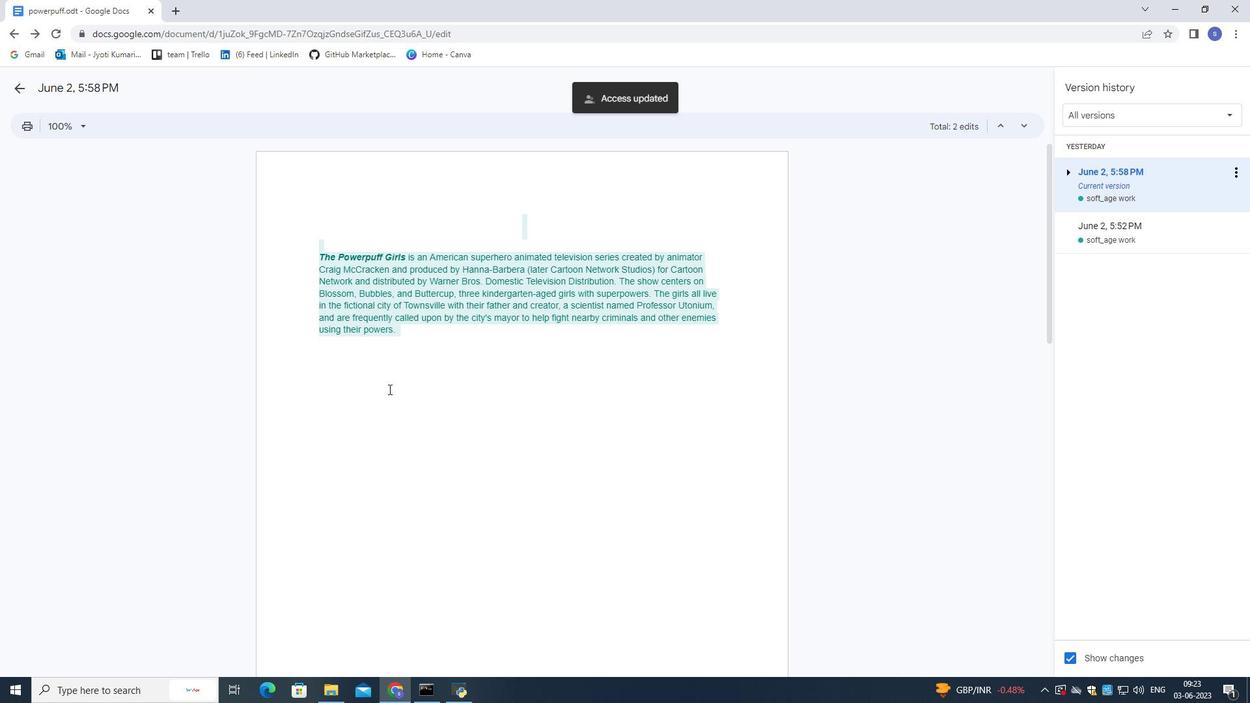 
Action: Mouse scrolled (388, 388) with delta (0, 0)
Screenshot: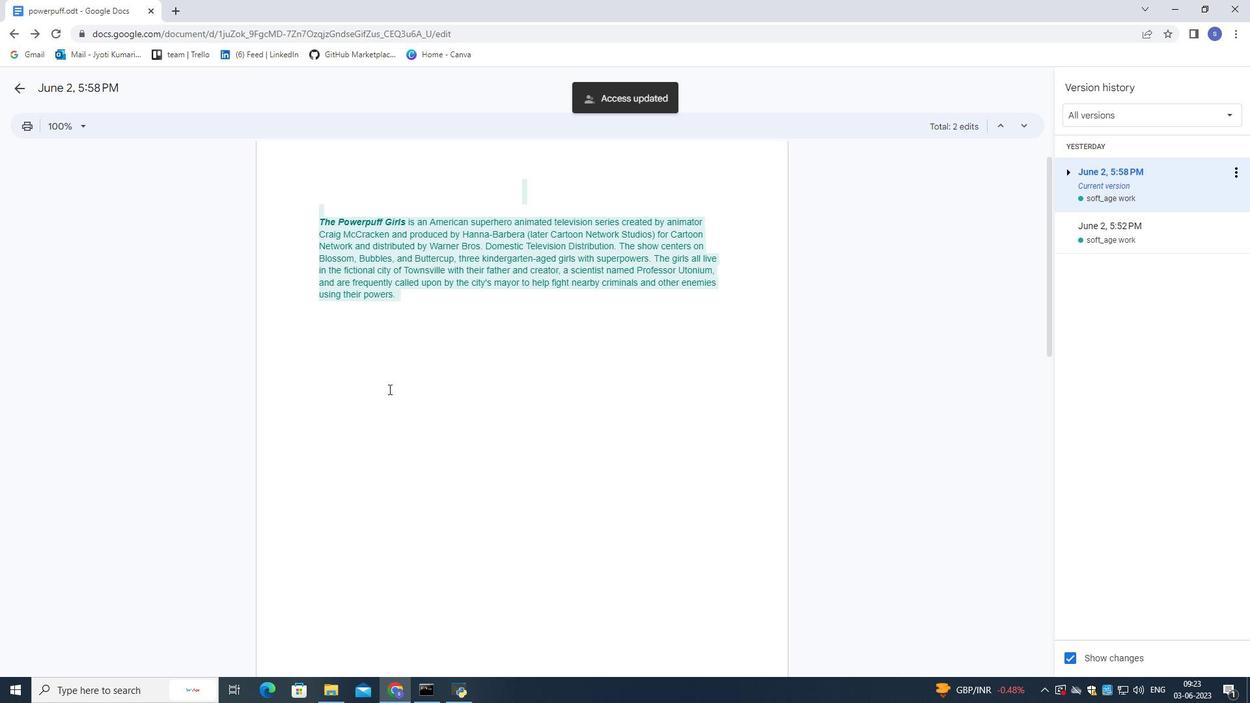 
Action: Mouse scrolled (388, 388) with delta (0, 0)
Screenshot: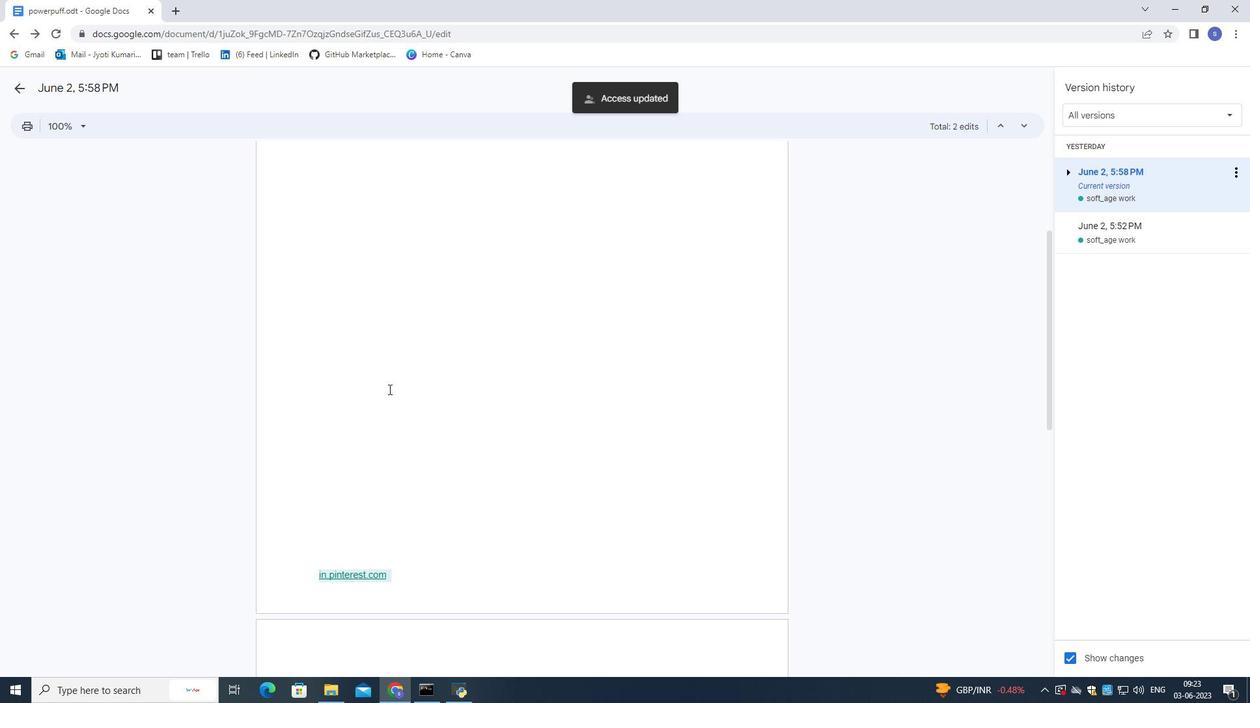 
Action: Mouse scrolled (388, 388) with delta (0, 0)
Screenshot: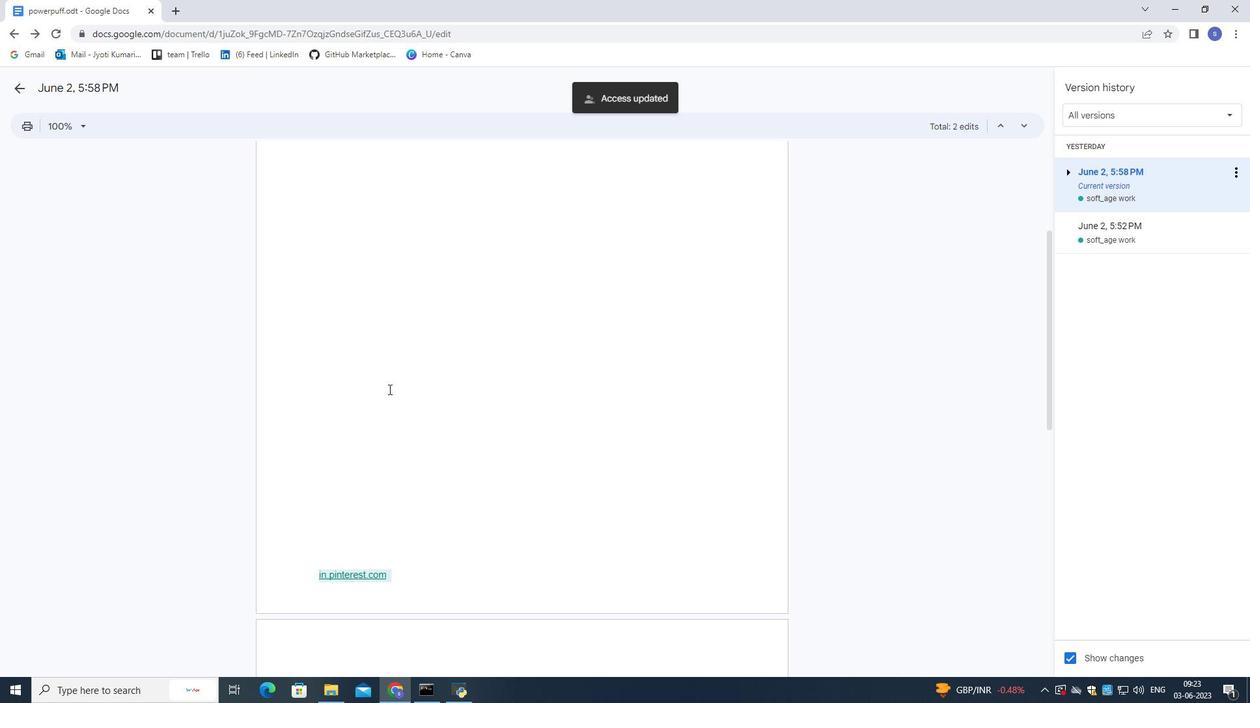
Action: Mouse scrolled (388, 388) with delta (0, 0)
Screenshot: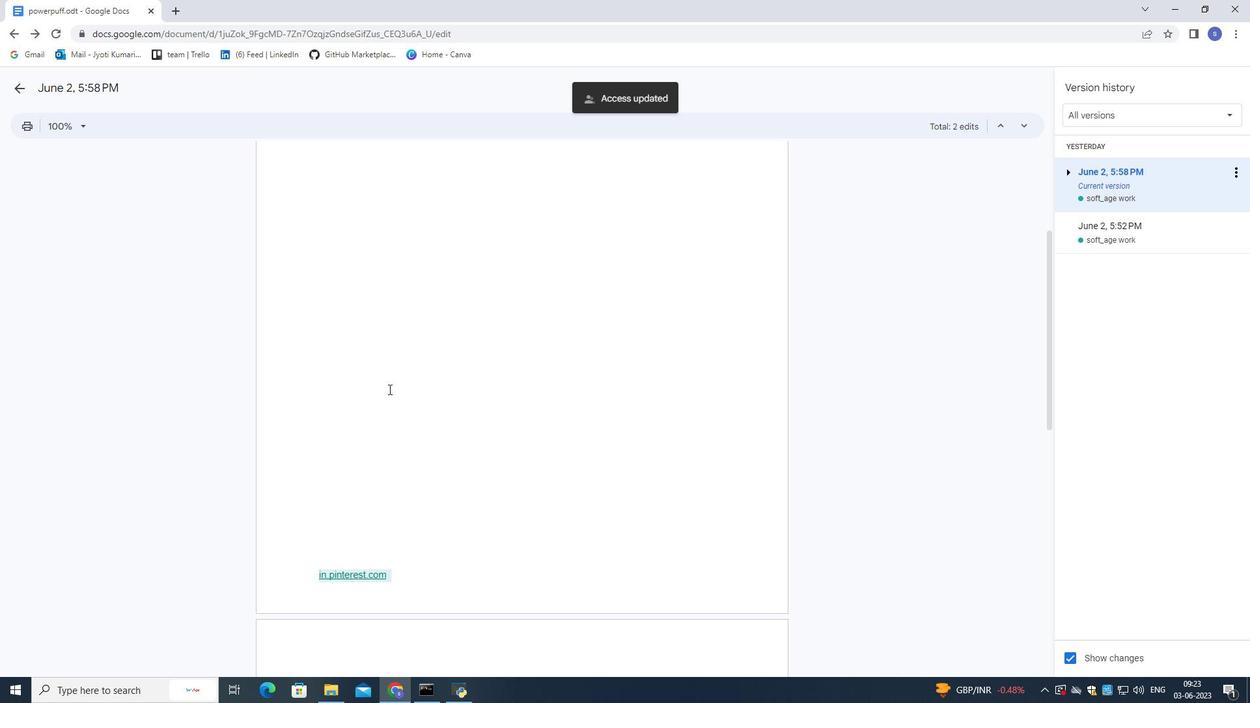 
Action: Mouse scrolled (388, 388) with delta (0, 0)
Screenshot: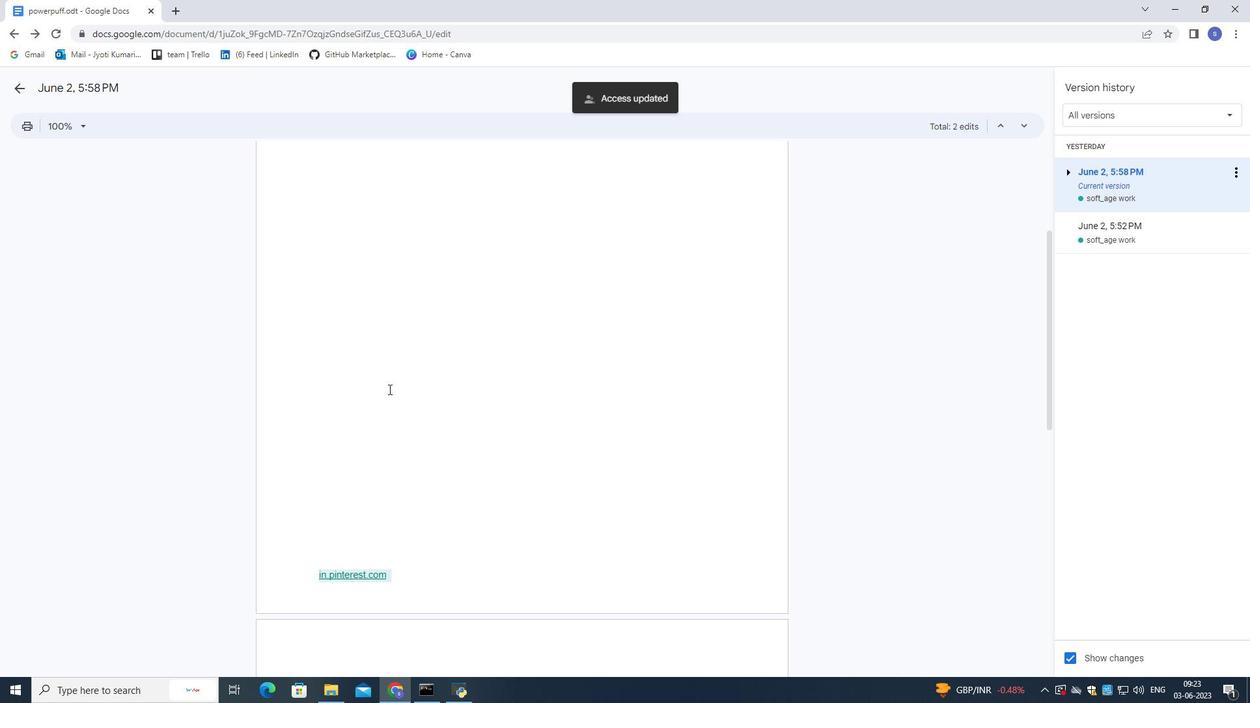 
Action: Mouse scrolled (388, 388) with delta (0, 0)
Screenshot: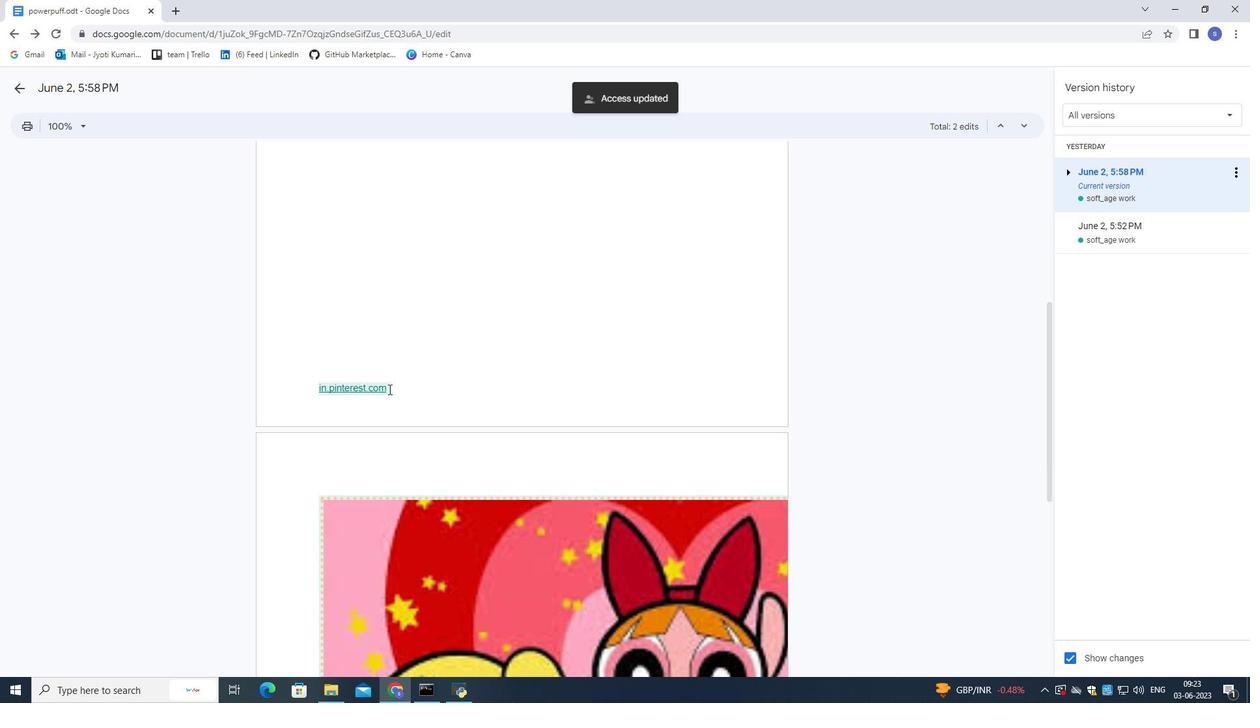 
Action: Mouse scrolled (388, 388) with delta (0, 0)
Screenshot: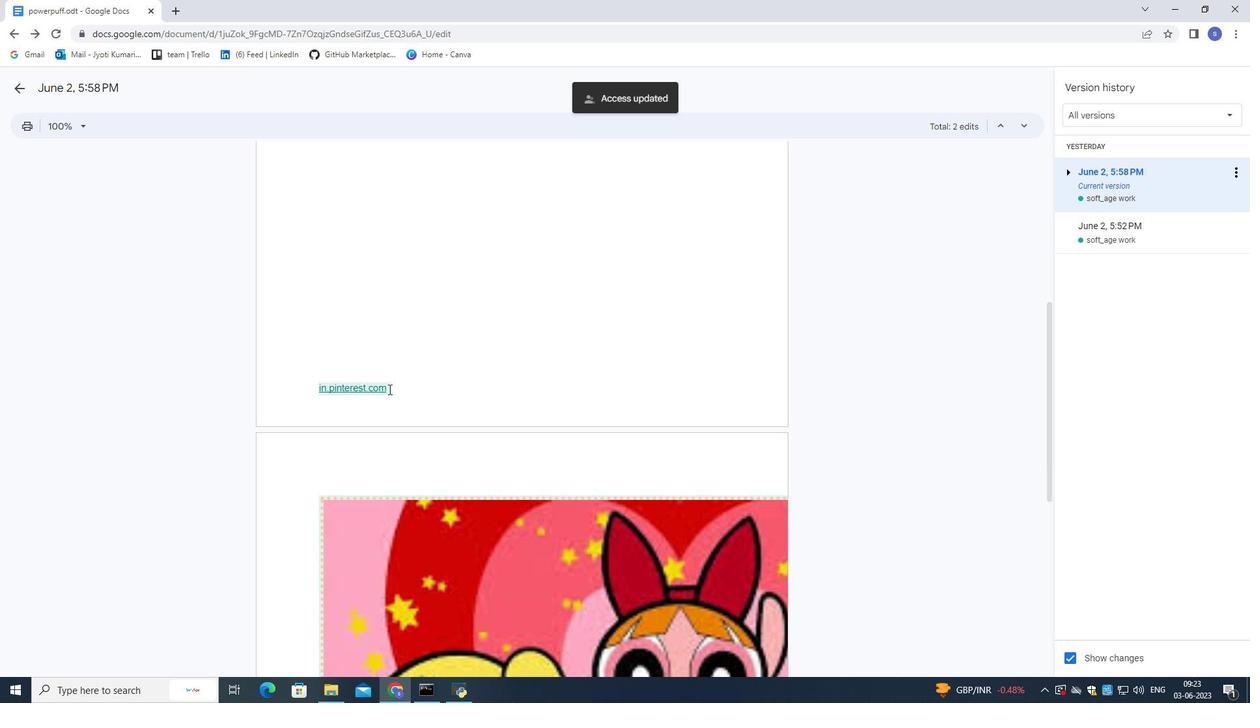
Action: Mouse scrolled (388, 388) with delta (0, 0)
Screenshot: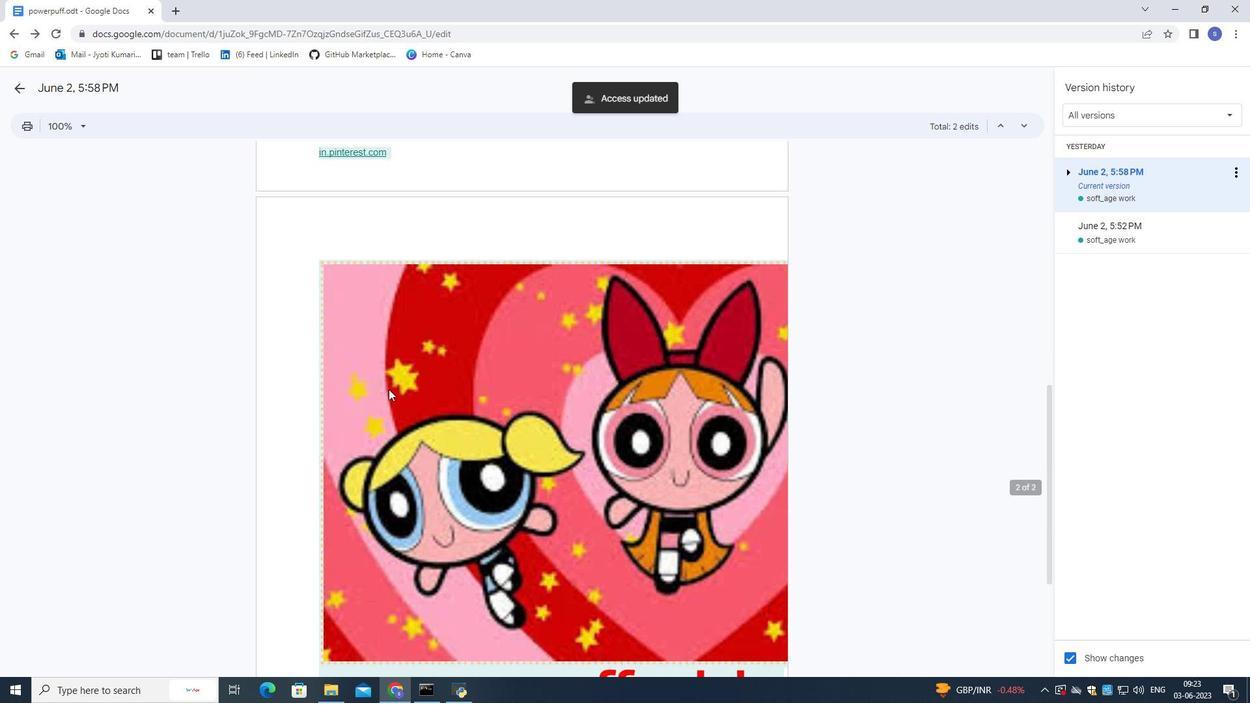 
Action: Mouse scrolled (388, 388) with delta (0, 0)
Screenshot: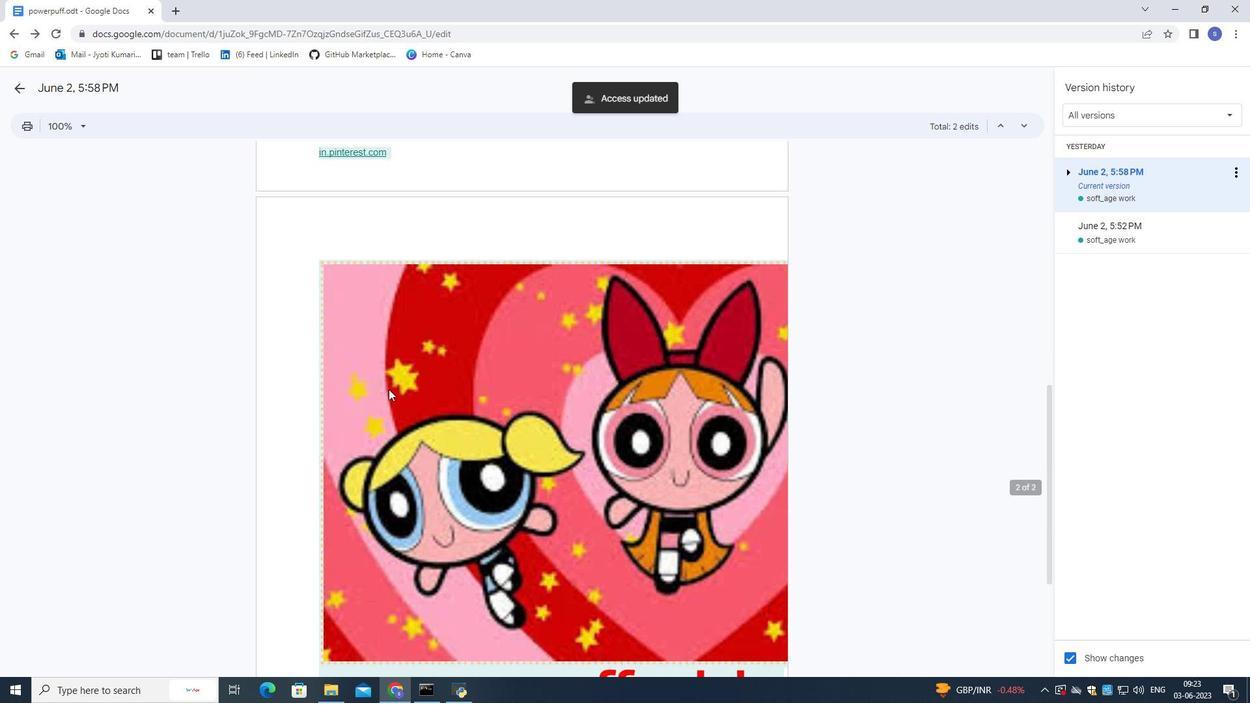 
Action: Mouse scrolled (388, 388) with delta (0, 0)
Screenshot: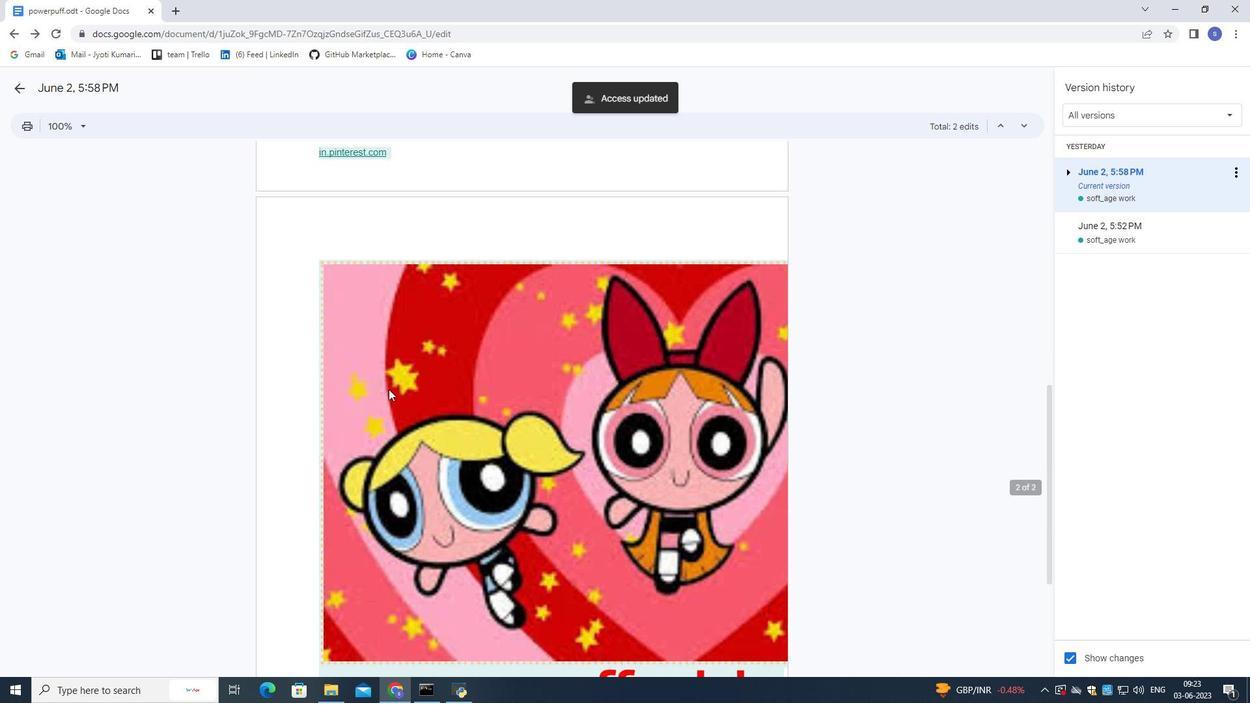 
Action: Mouse scrolled (388, 388) with delta (0, 0)
Screenshot: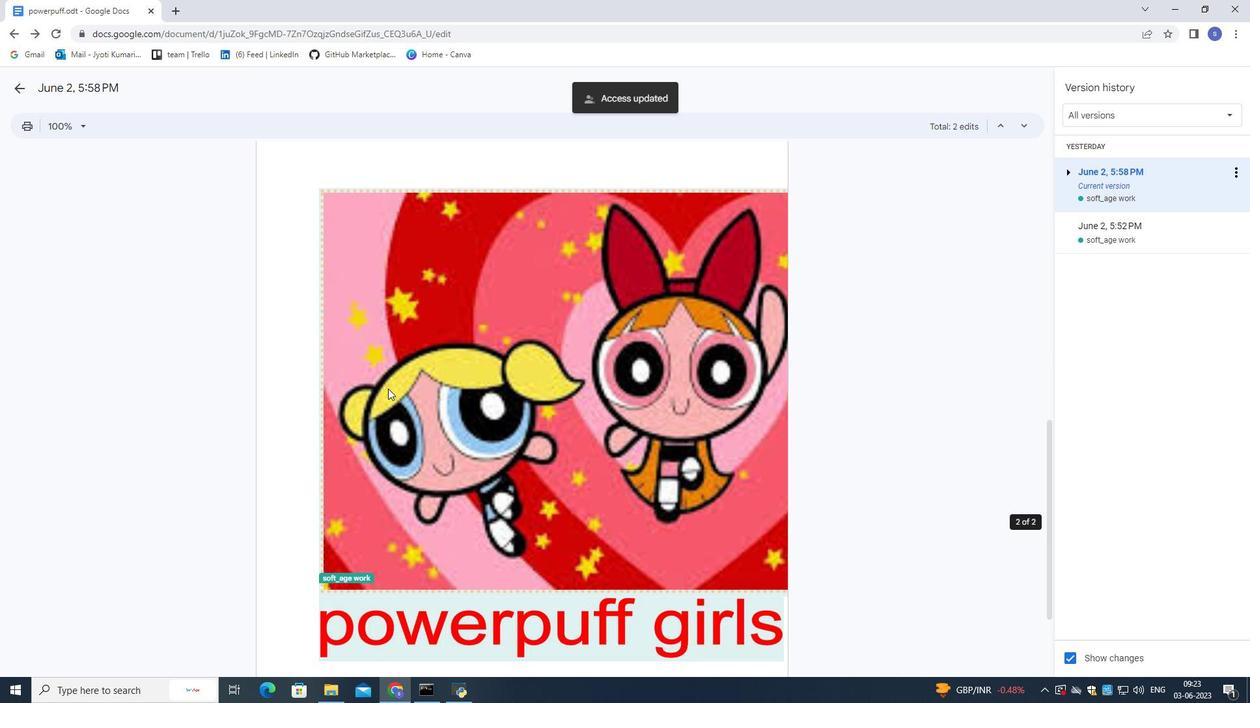 
Action: Mouse moved to (388, 388)
Screenshot: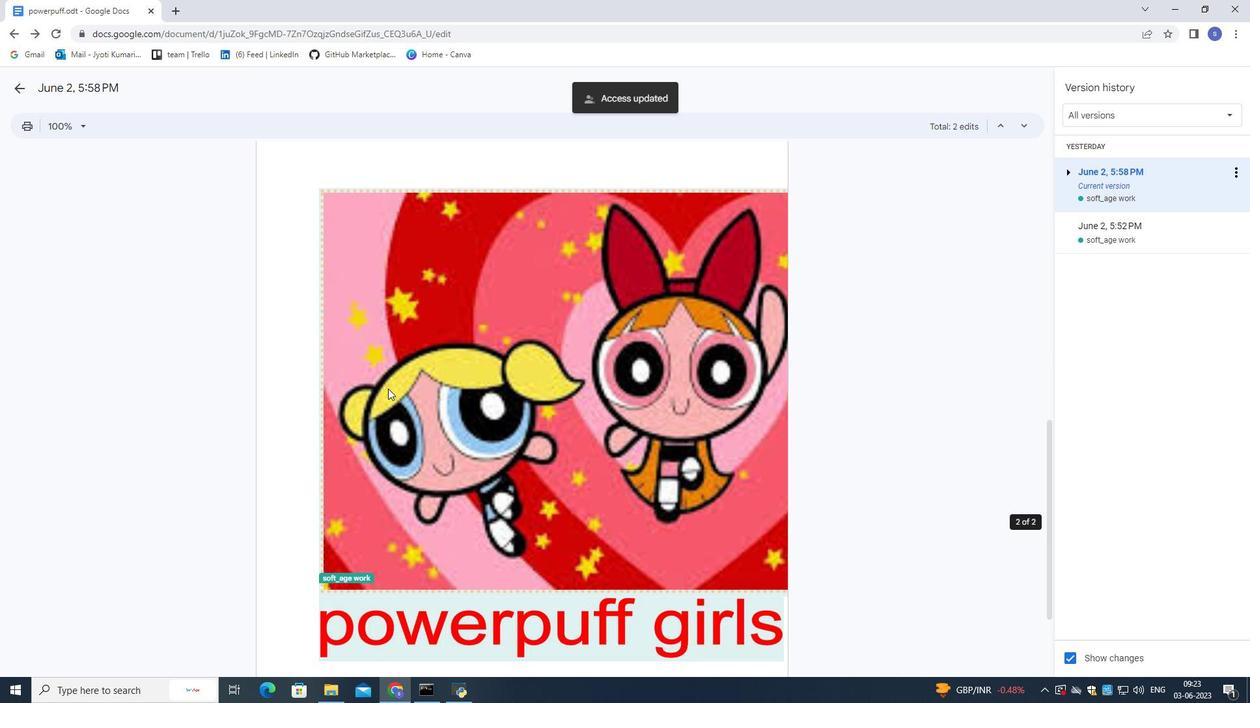 
Action: Mouse scrolled (388, 388) with delta (0, 0)
Screenshot: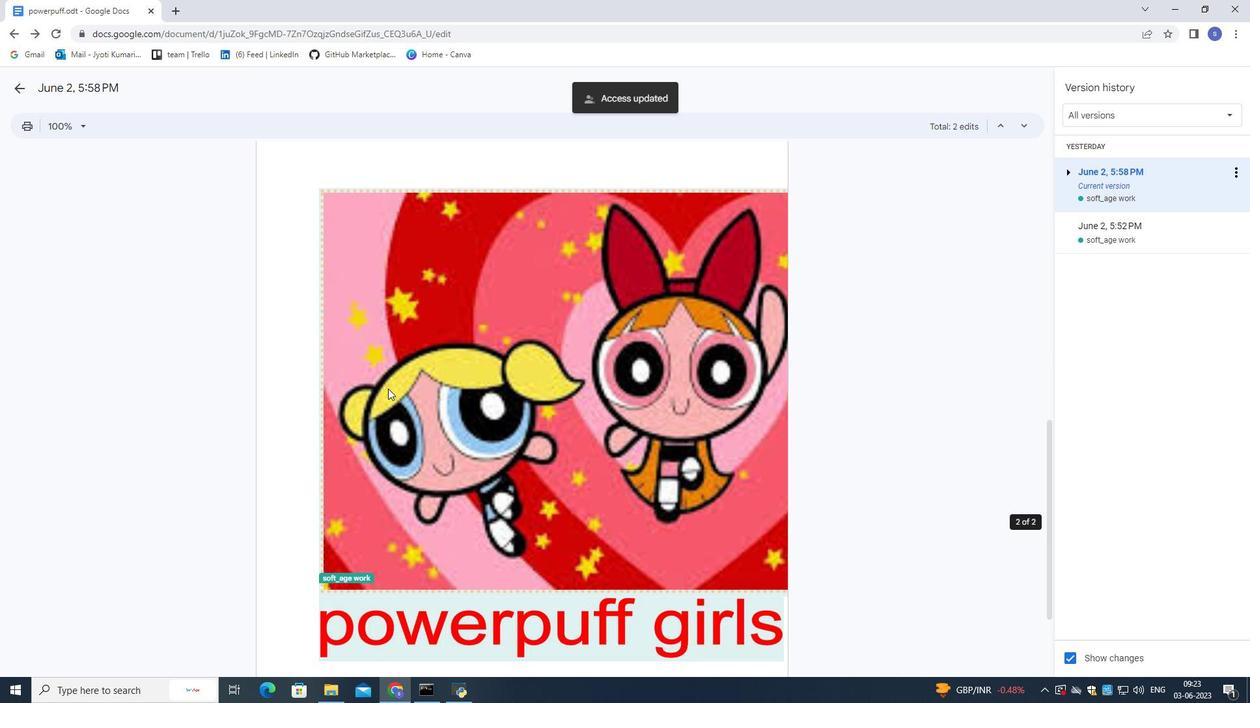 
Action: Mouse scrolled (388, 388) with delta (0, 0)
Screenshot: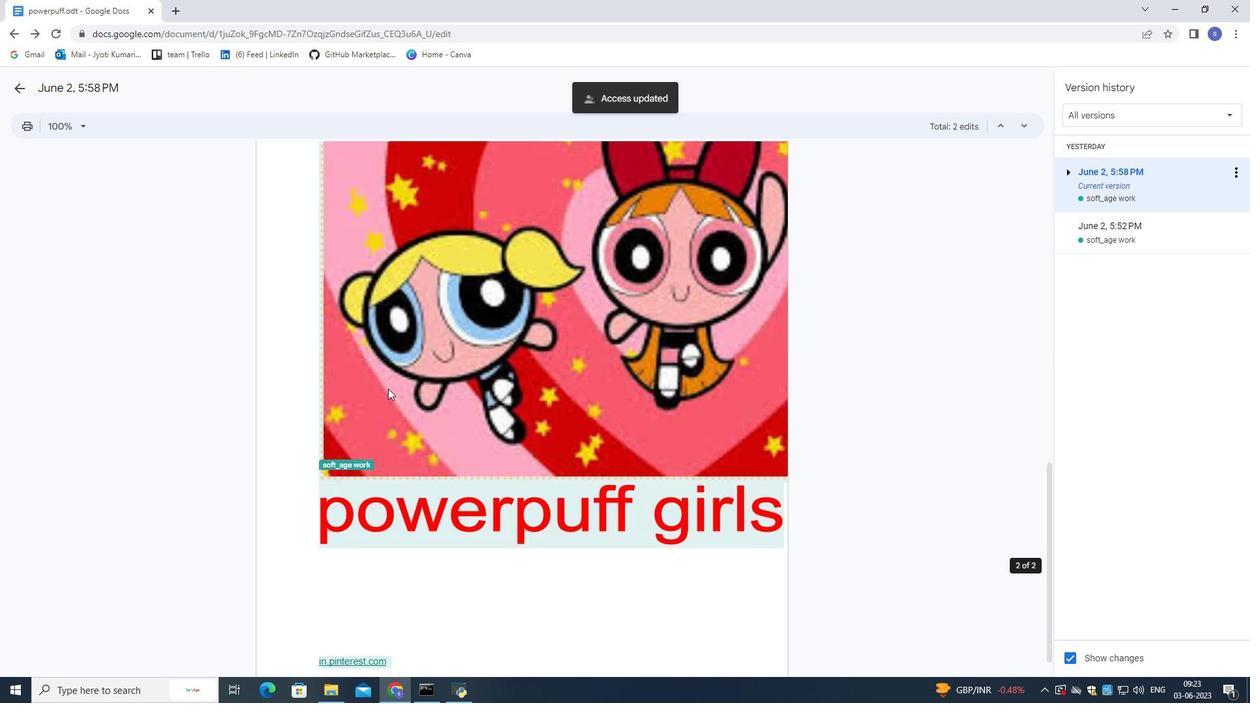 
Action: Mouse scrolled (388, 388) with delta (0, 0)
Screenshot: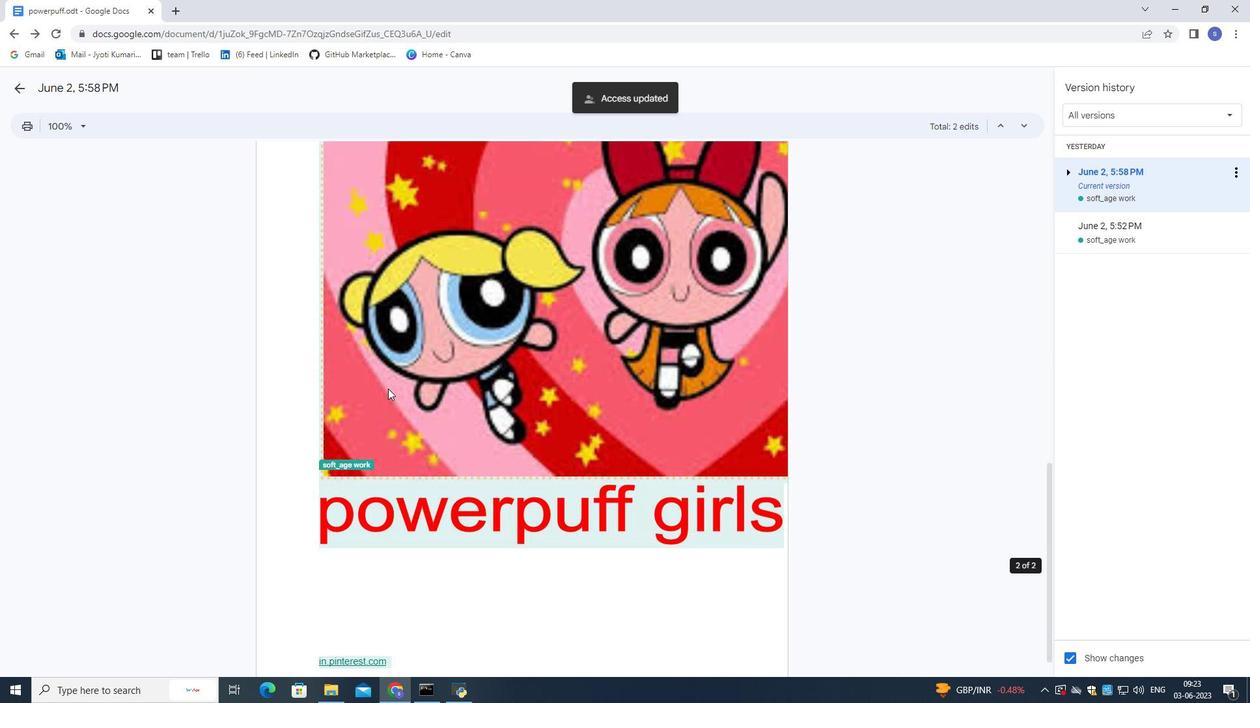 
Action: Mouse scrolled (388, 388) with delta (0, 0)
Screenshot: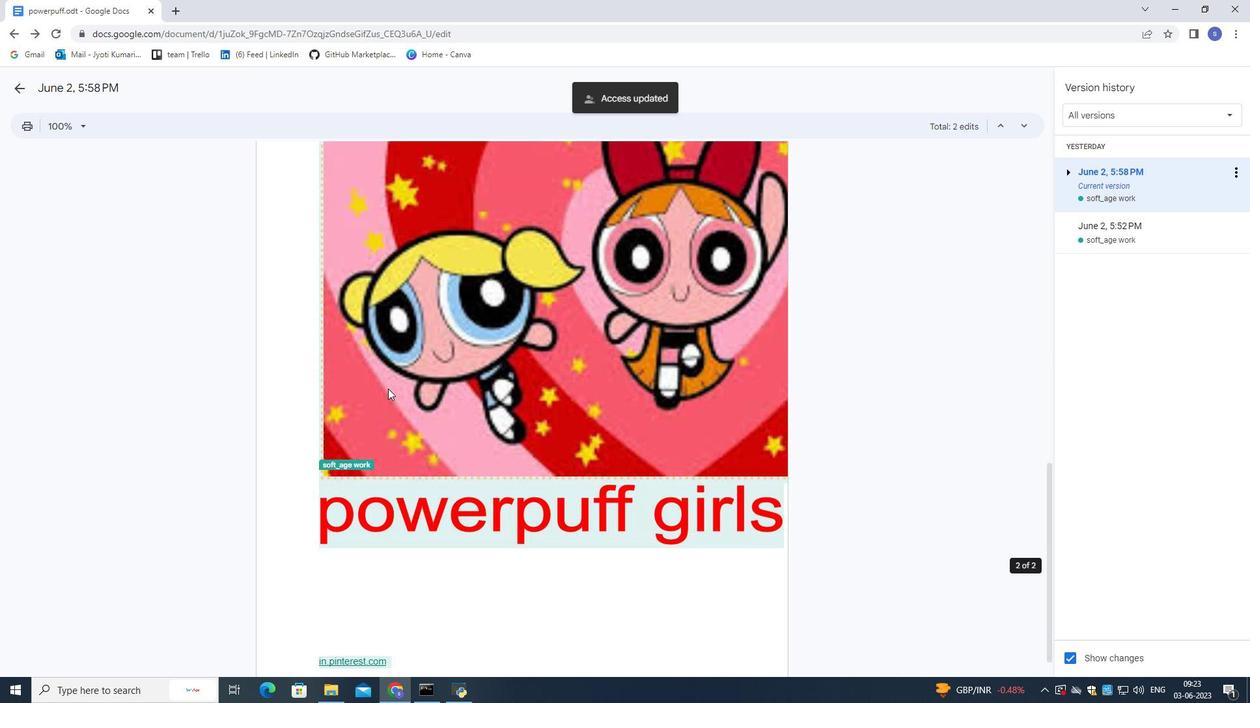 
Action: Mouse scrolled (388, 389) with delta (0, 0)
Screenshot: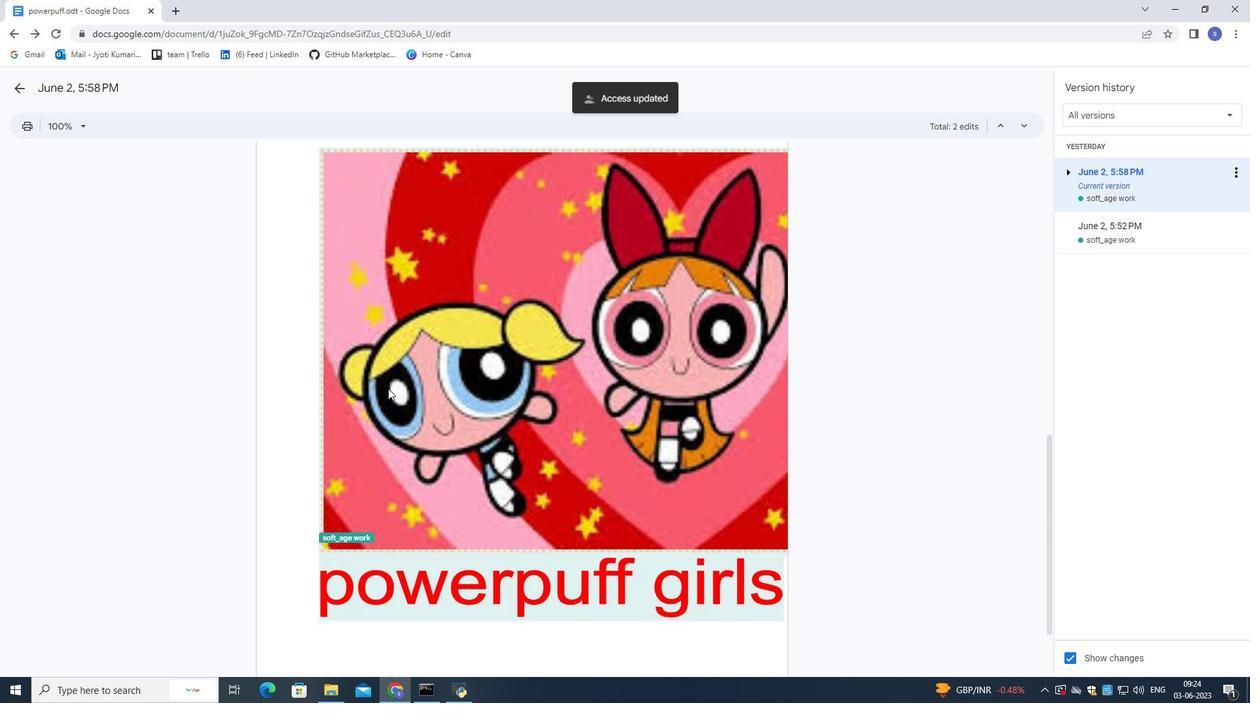 
Action: Mouse scrolled (388, 389) with delta (0, 0)
Screenshot: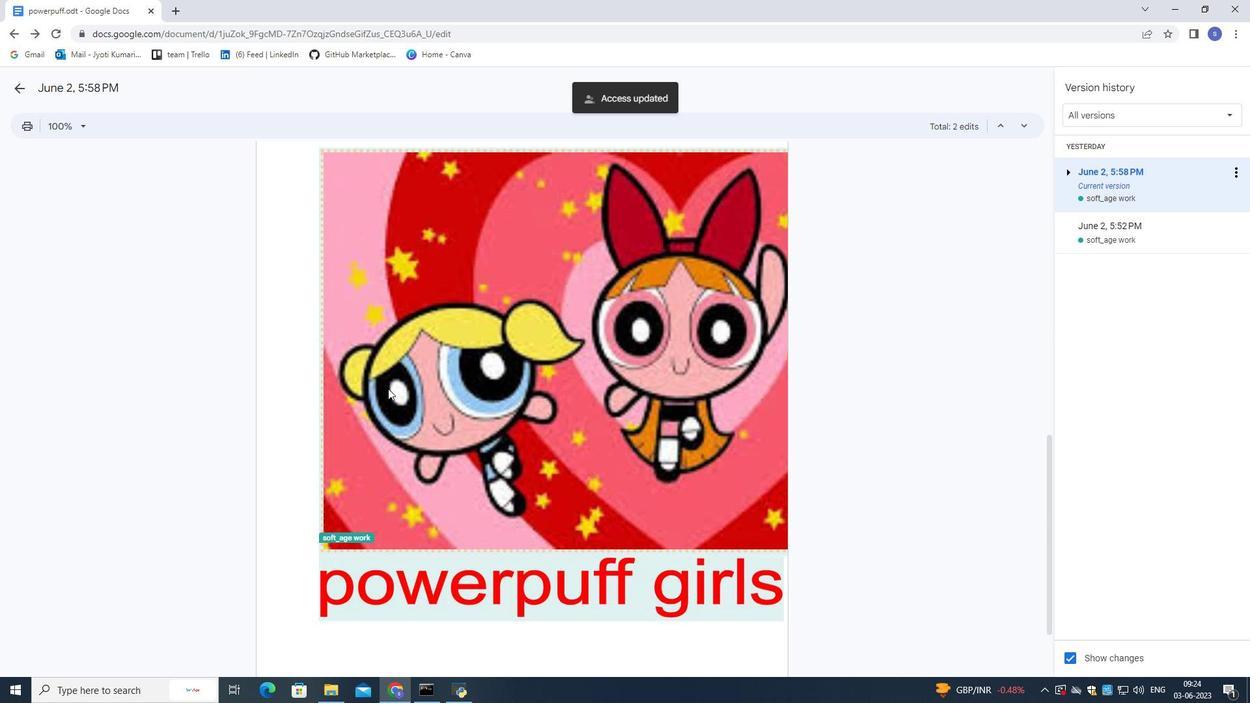 
Action: Mouse scrolled (388, 389) with delta (0, 0)
Screenshot: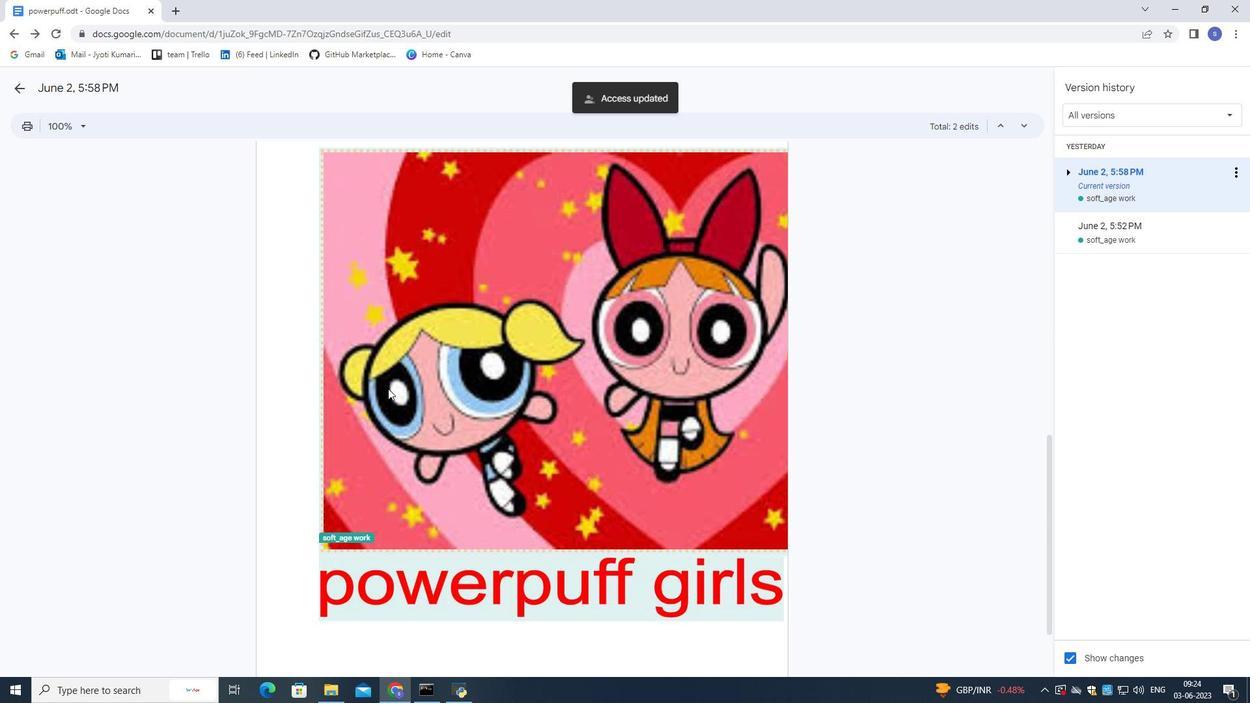 
Action: Mouse scrolled (388, 389) with delta (0, 0)
Screenshot: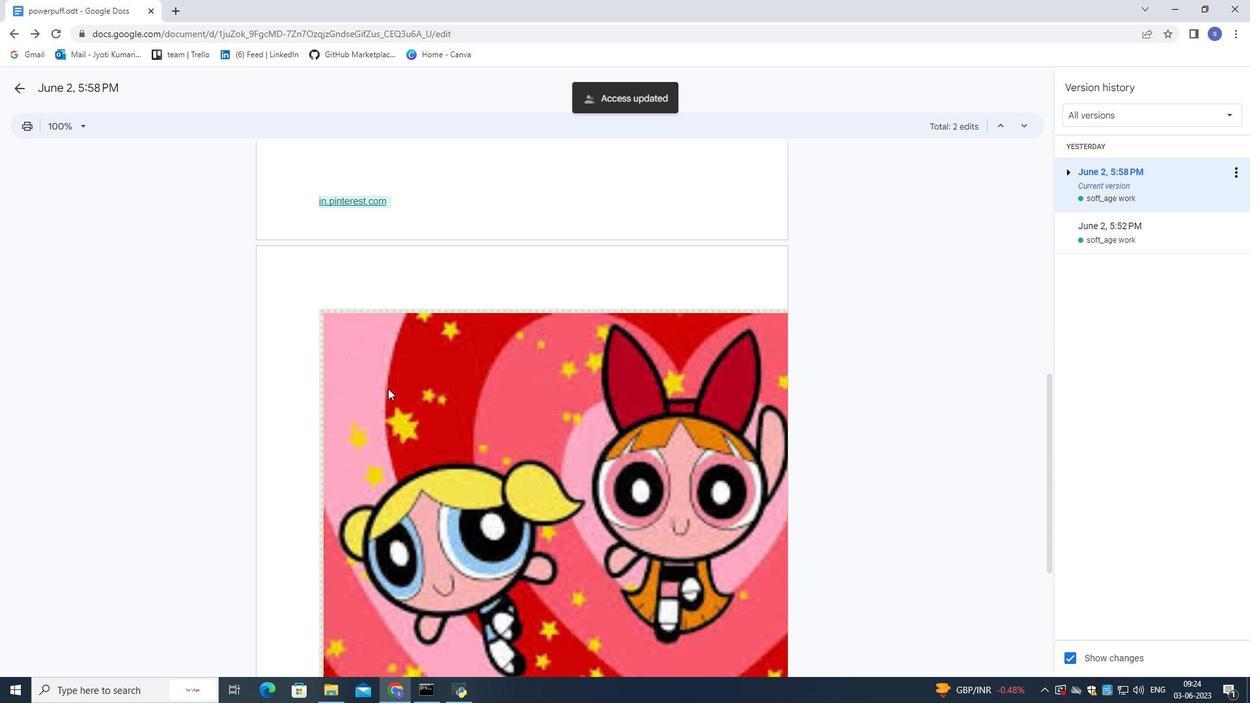 
Action: Mouse scrolled (388, 389) with delta (0, 0)
Screenshot: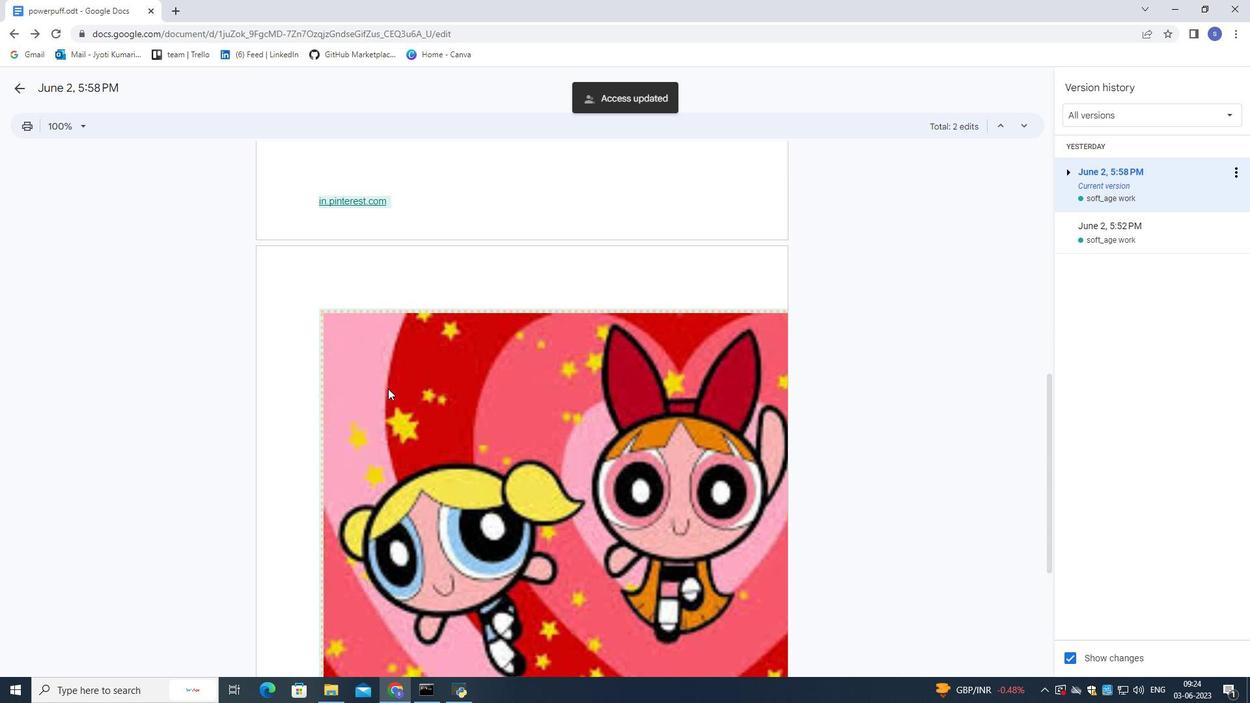 
Action: Mouse moved to (388, 388)
Screenshot: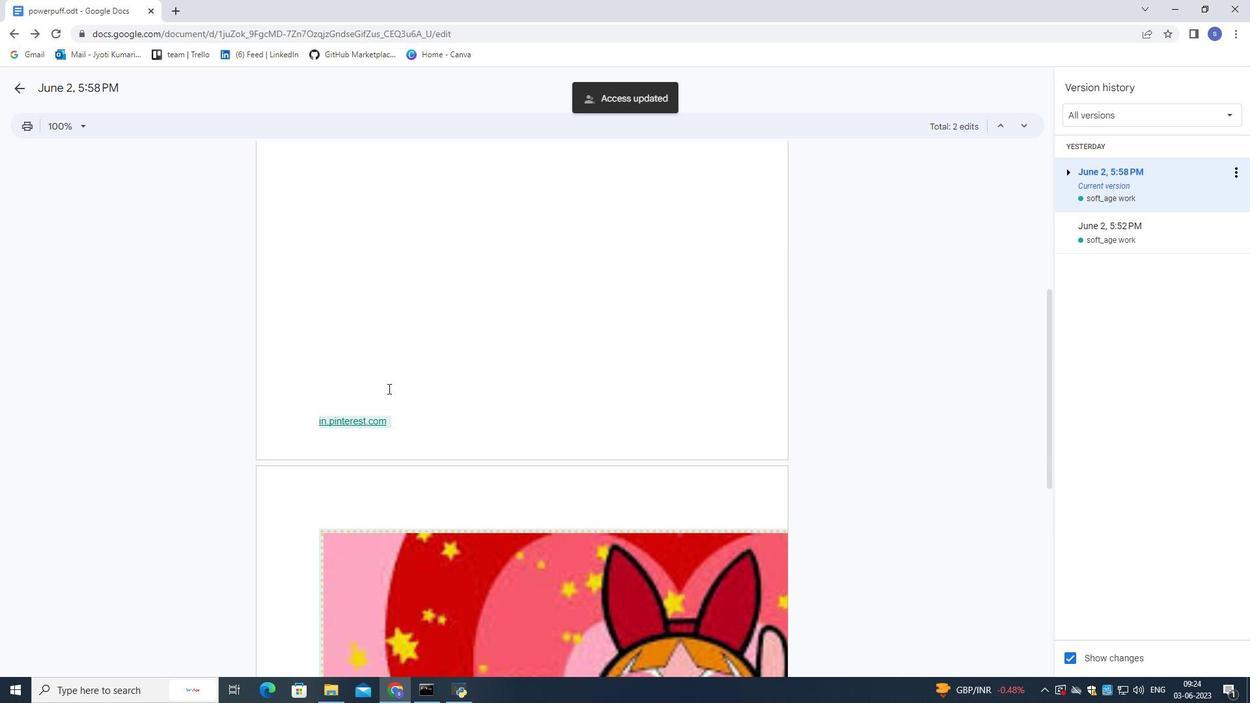 
Action: Mouse scrolled (388, 389) with delta (0, 0)
Screenshot: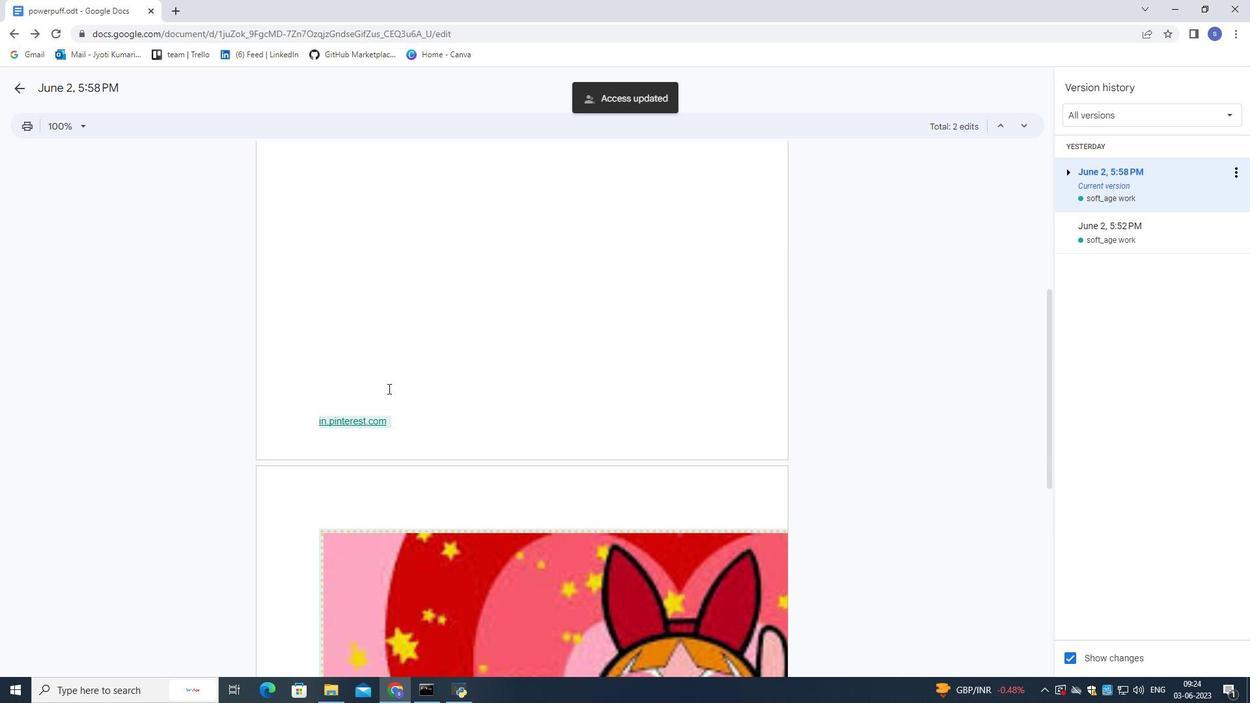 
Action: Mouse scrolled (388, 389) with delta (0, 0)
Screenshot: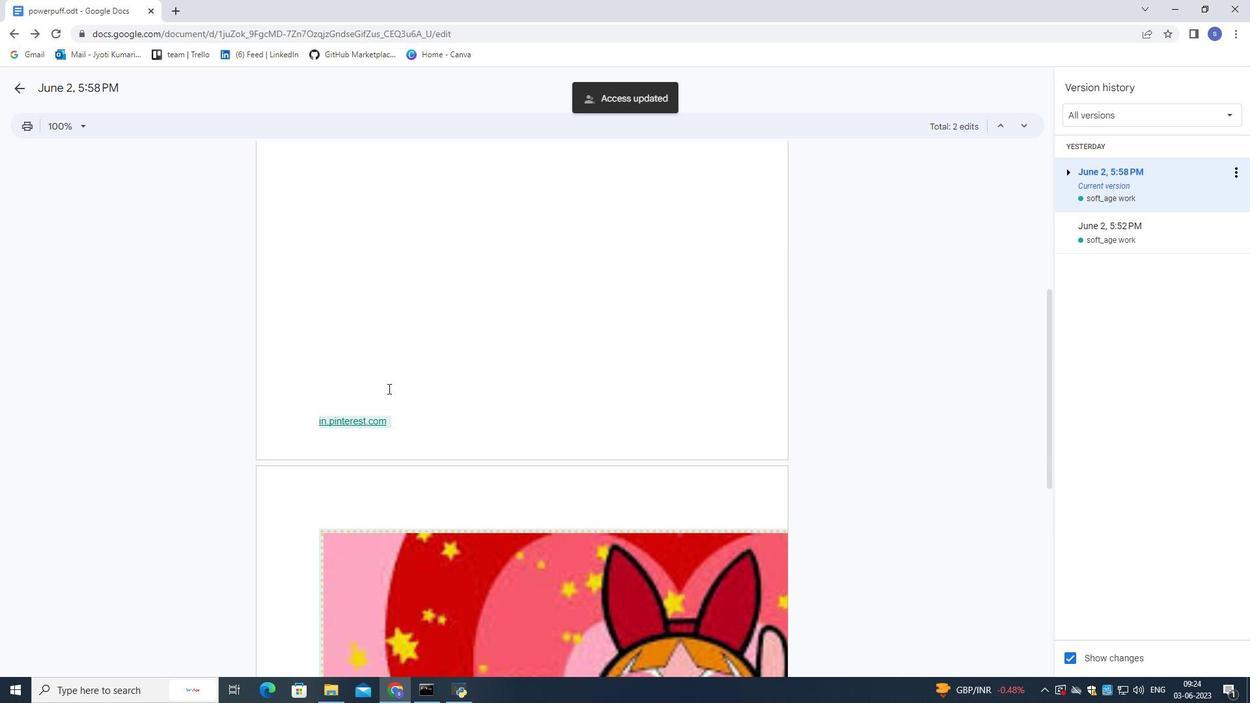 
Action: Mouse scrolled (388, 389) with delta (0, 0)
Screenshot: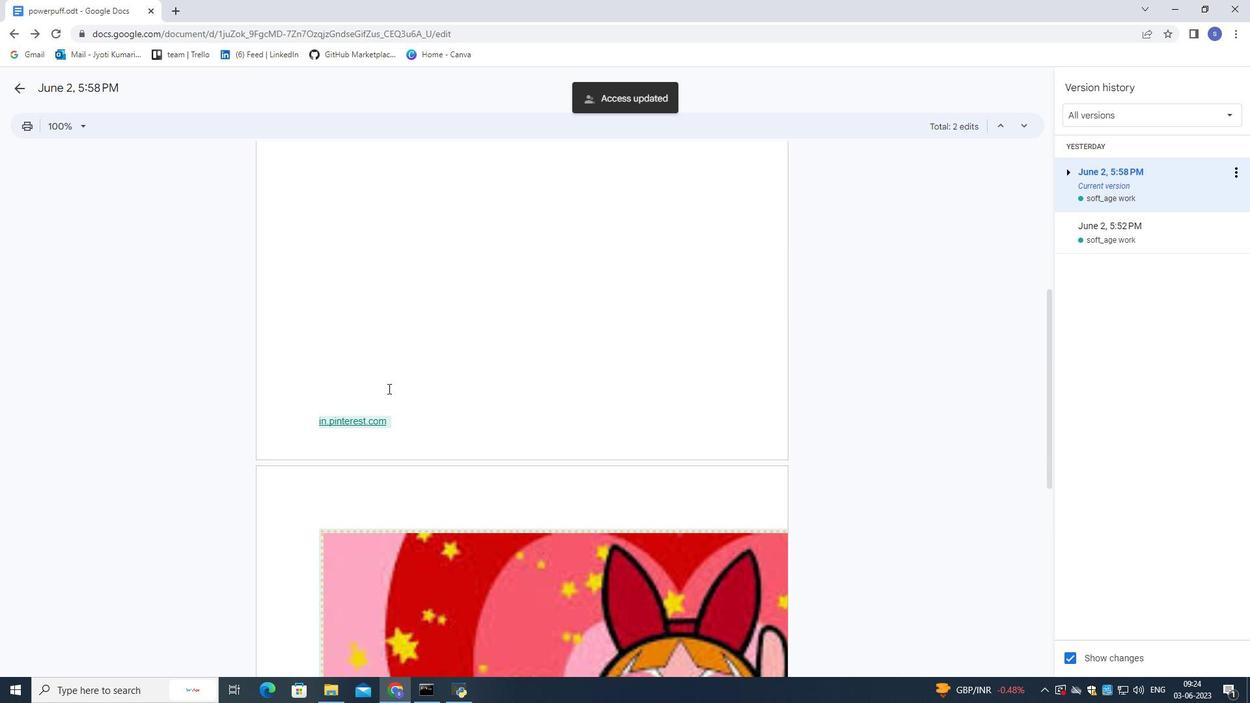 
Action: Mouse scrolled (388, 389) with delta (0, 0)
Screenshot: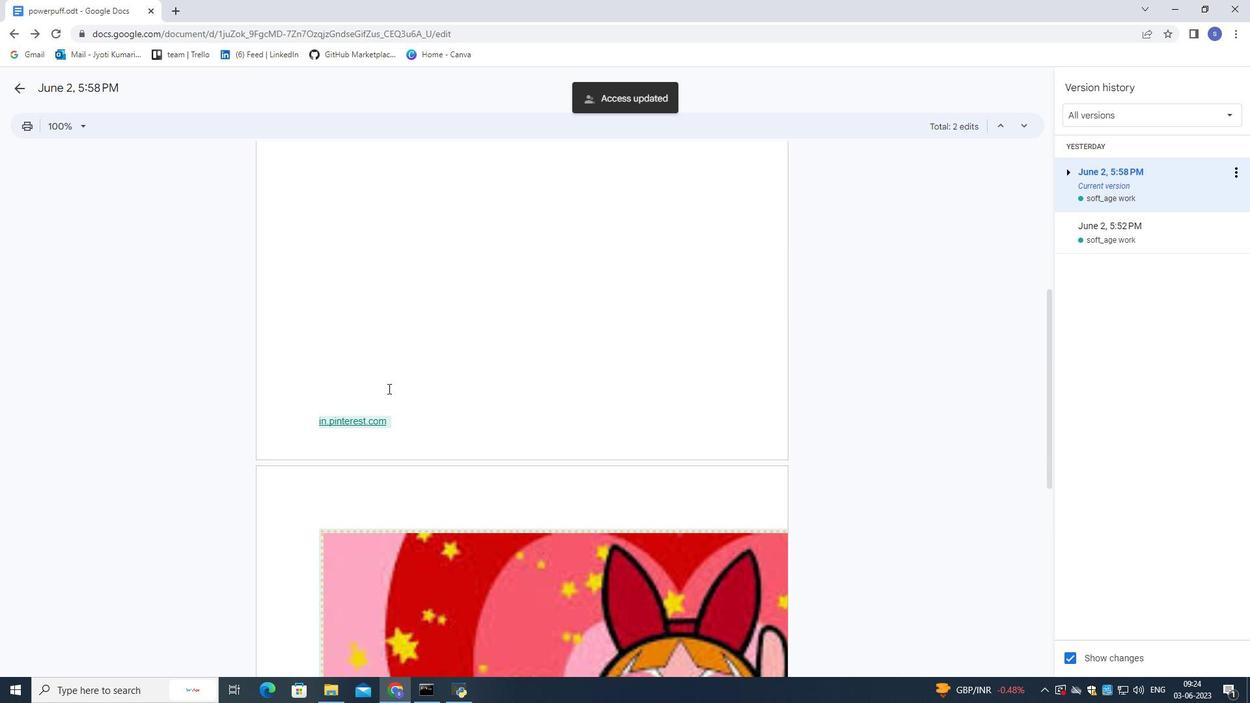 
Action: Mouse scrolled (388, 389) with delta (0, 0)
Screenshot: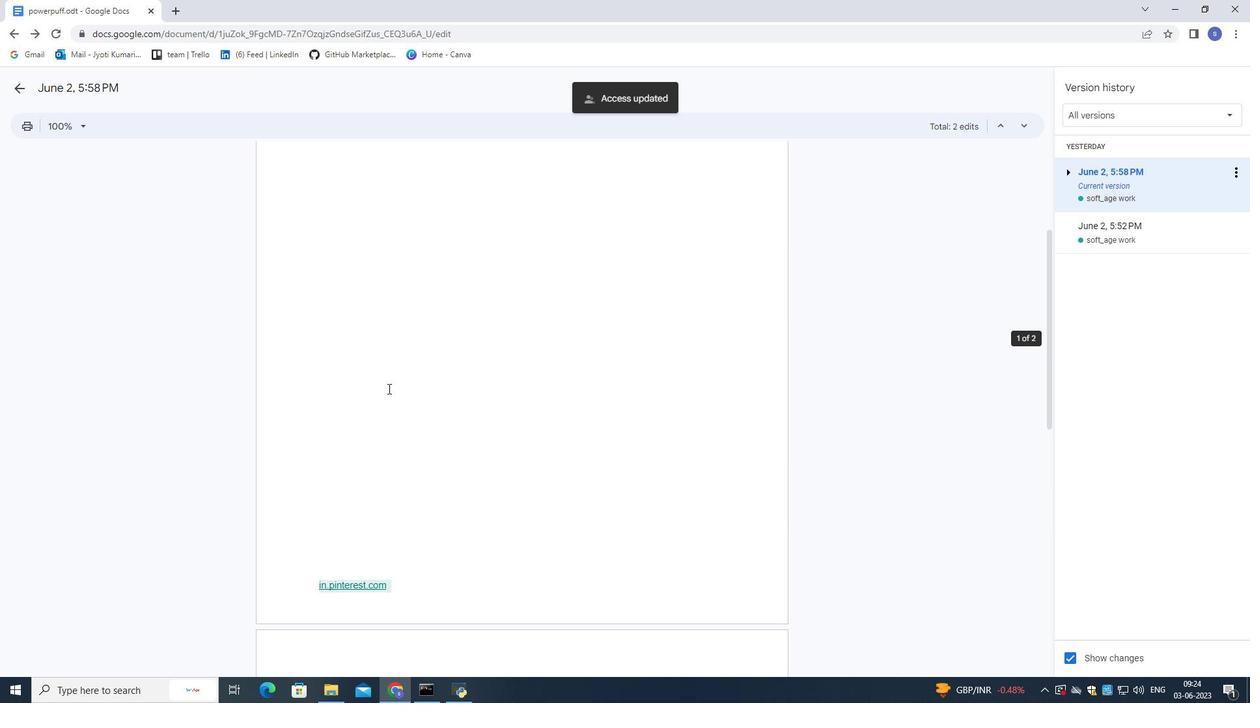
Action: Mouse moved to (388, 387)
Screenshot: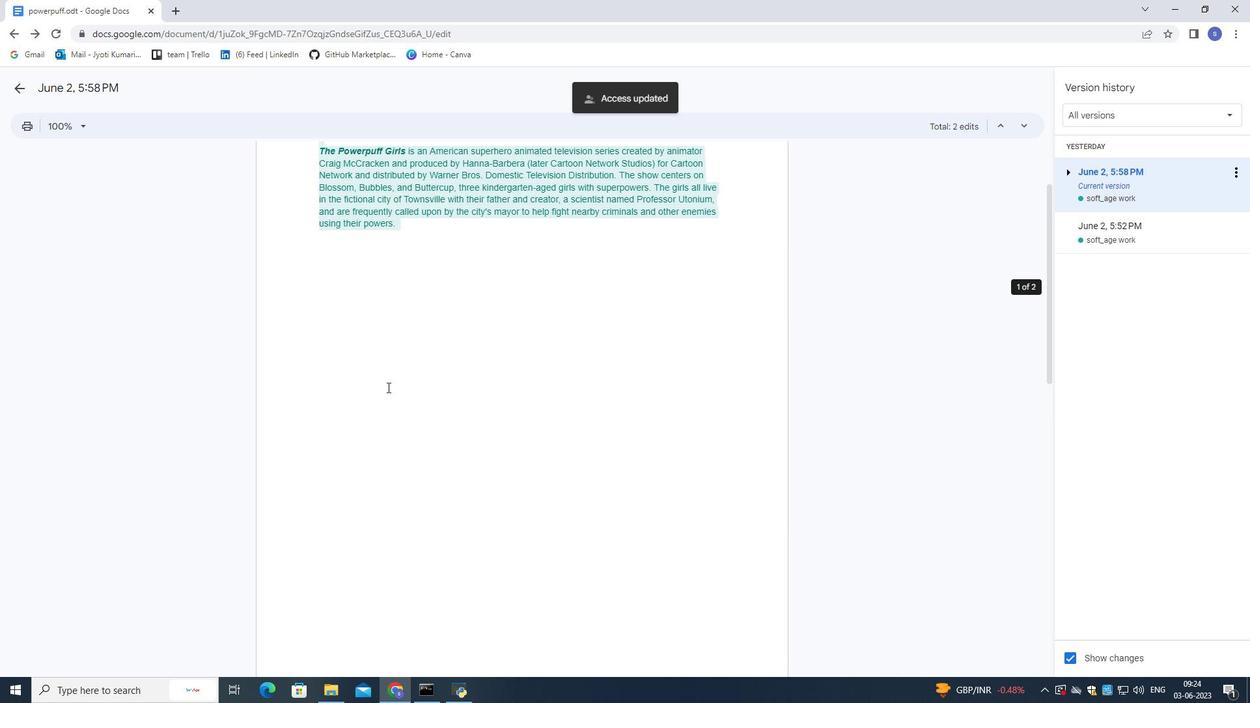 
Action: Mouse scrolled (388, 388) with delta (0, 0)
Screenshot: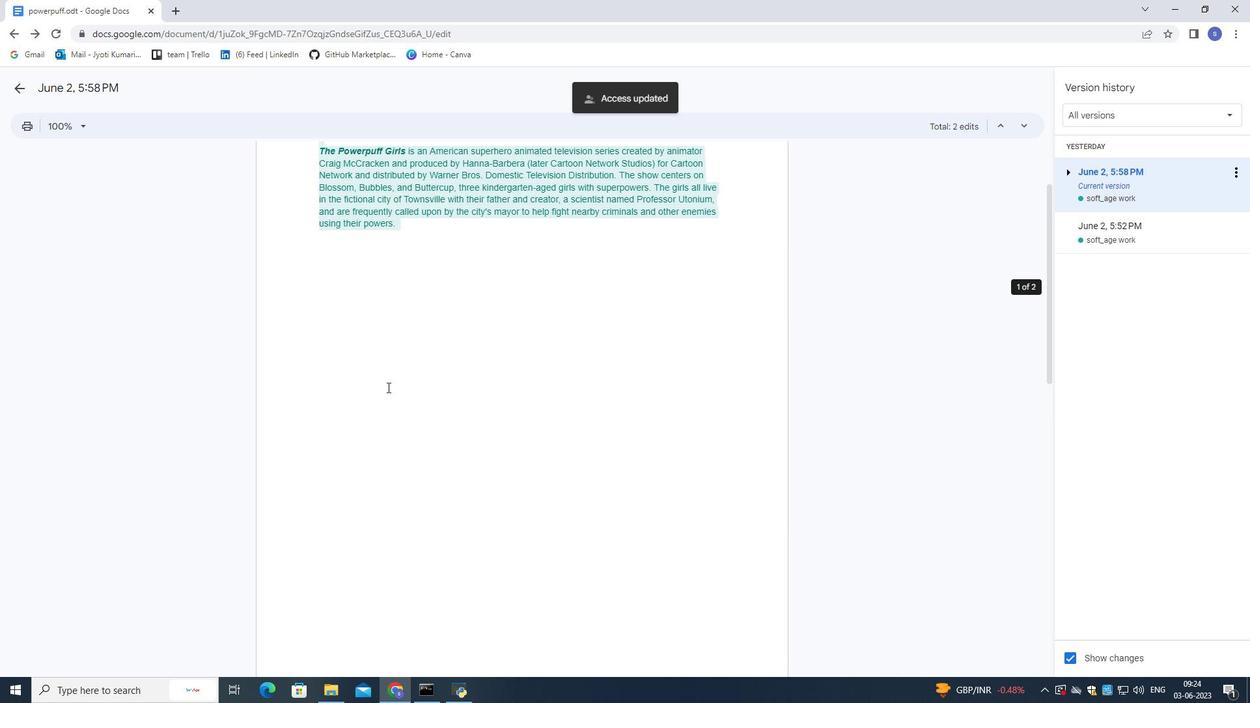 
Action: Mouse moved to (388, 387)
Screenshot: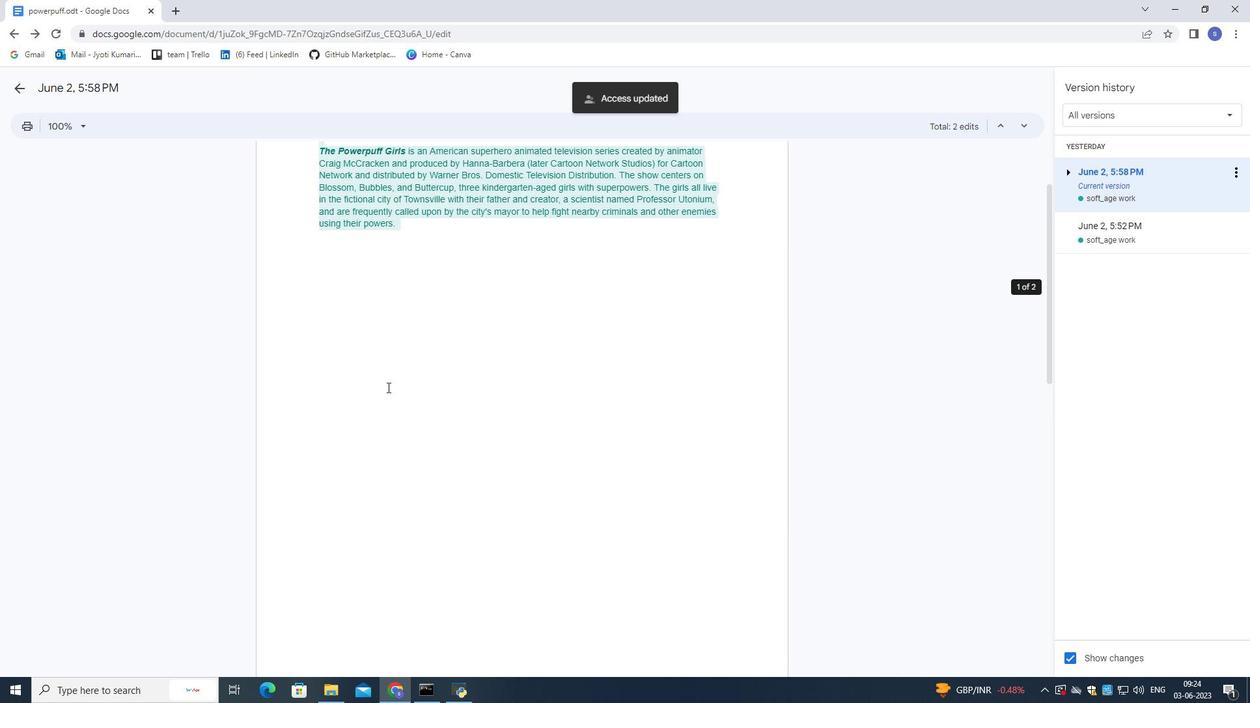 
Action: Mouse scrolled (388, 388) with delta (0, 0)
Screenshot: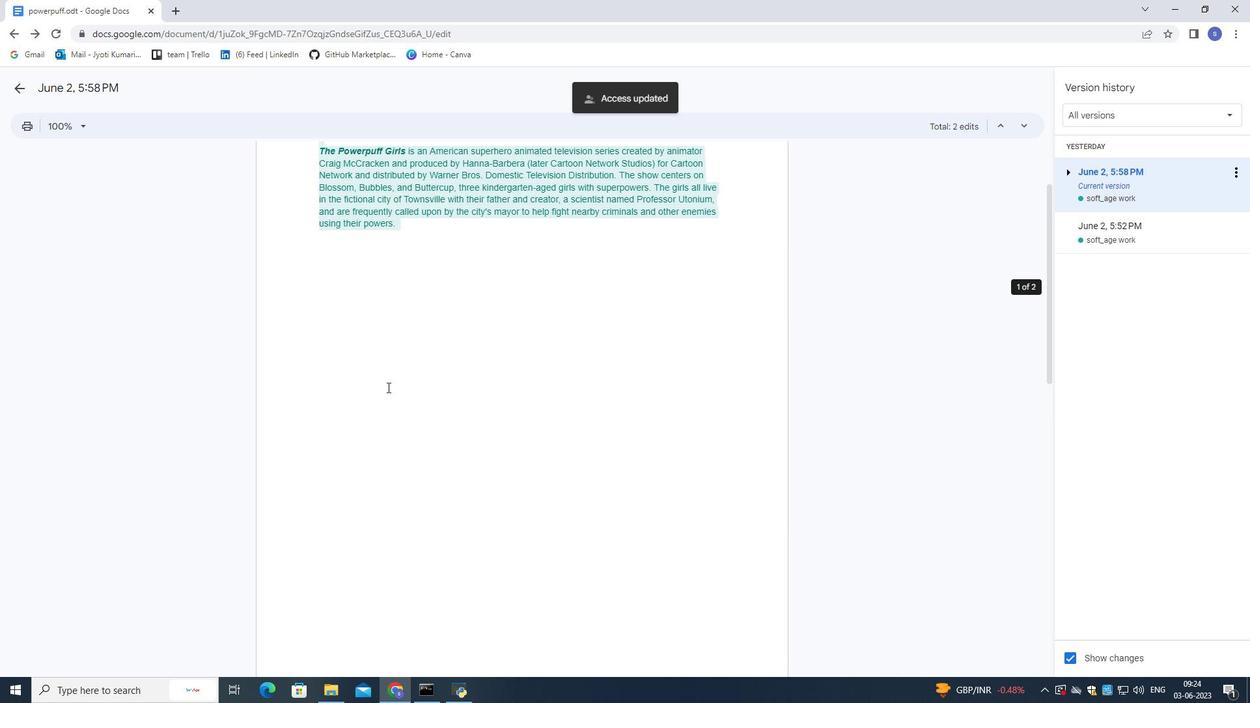 
Action: Mouse scrolled (388, 388) with delta (0, 0)
Screenshot: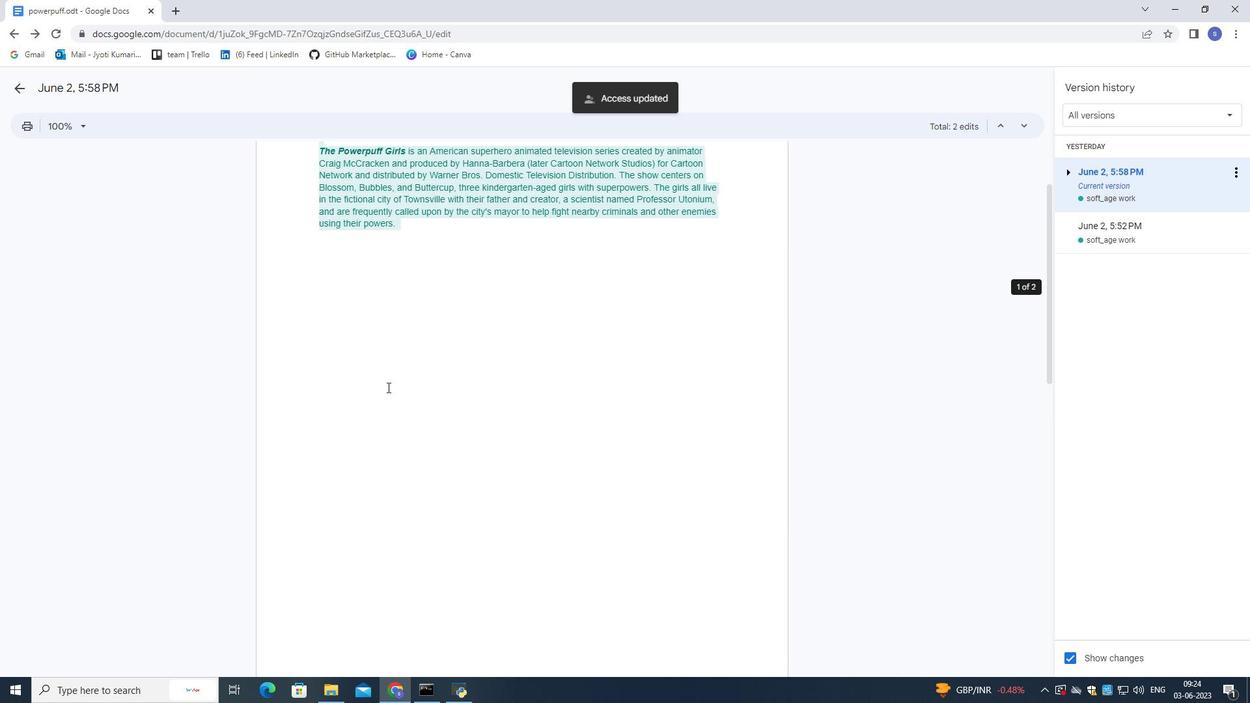
Action: Mouse scrolled (388, 388) with delta (0, 0)
Screenshot: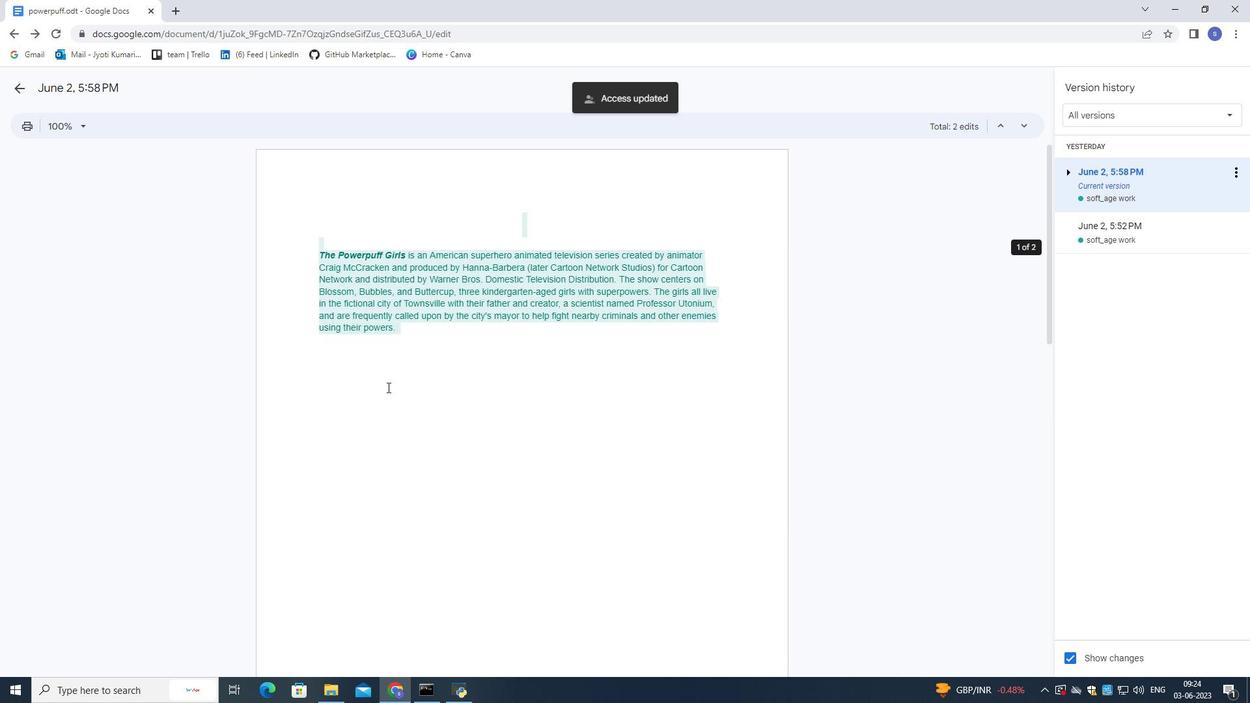 
Action: Mouse moved to (387, 387)
Screenshot: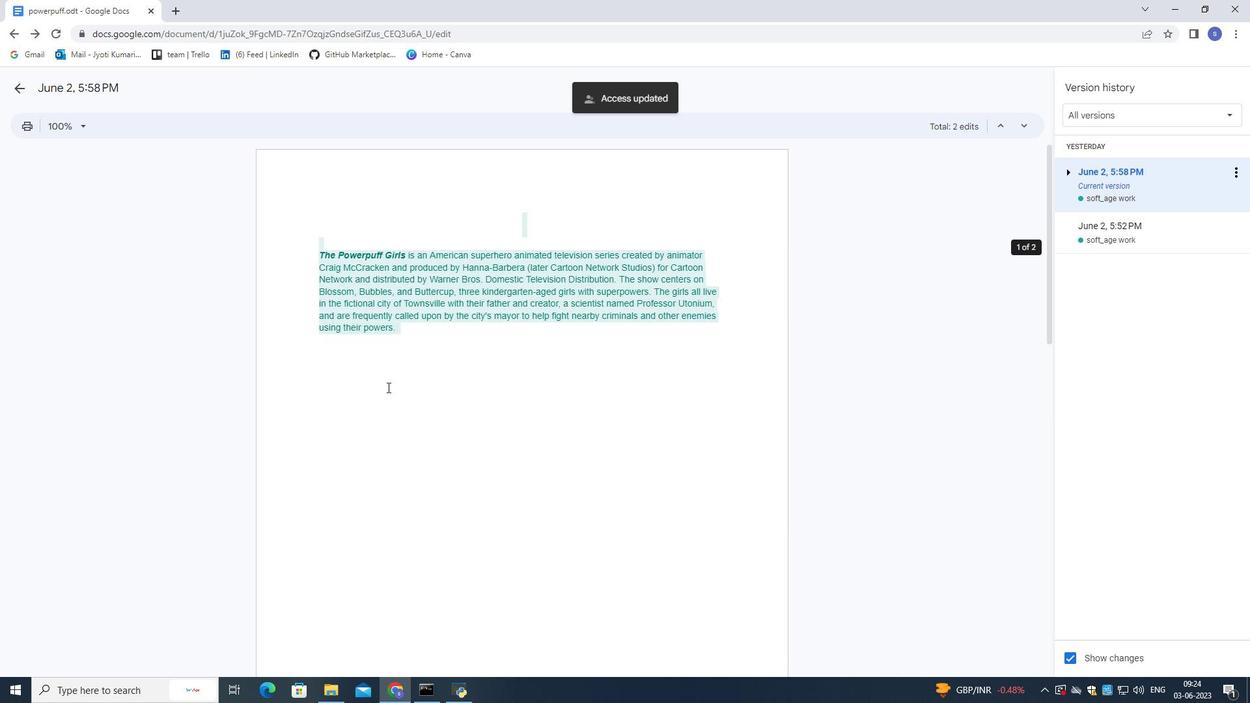 
Action: Mouse scrolled (387, 388) with delta (0, 0)
Screenshot: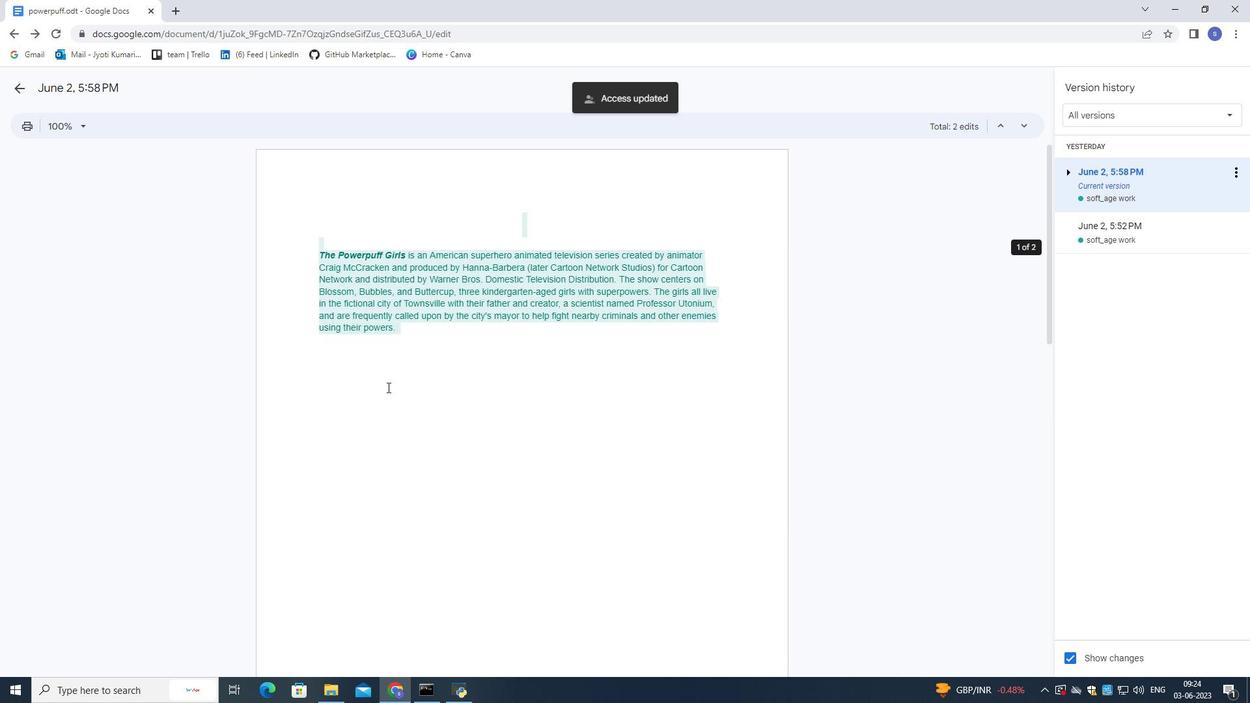 
Action: Mouse scrolled (387, 388) with delta (0, 0)
Screenshot: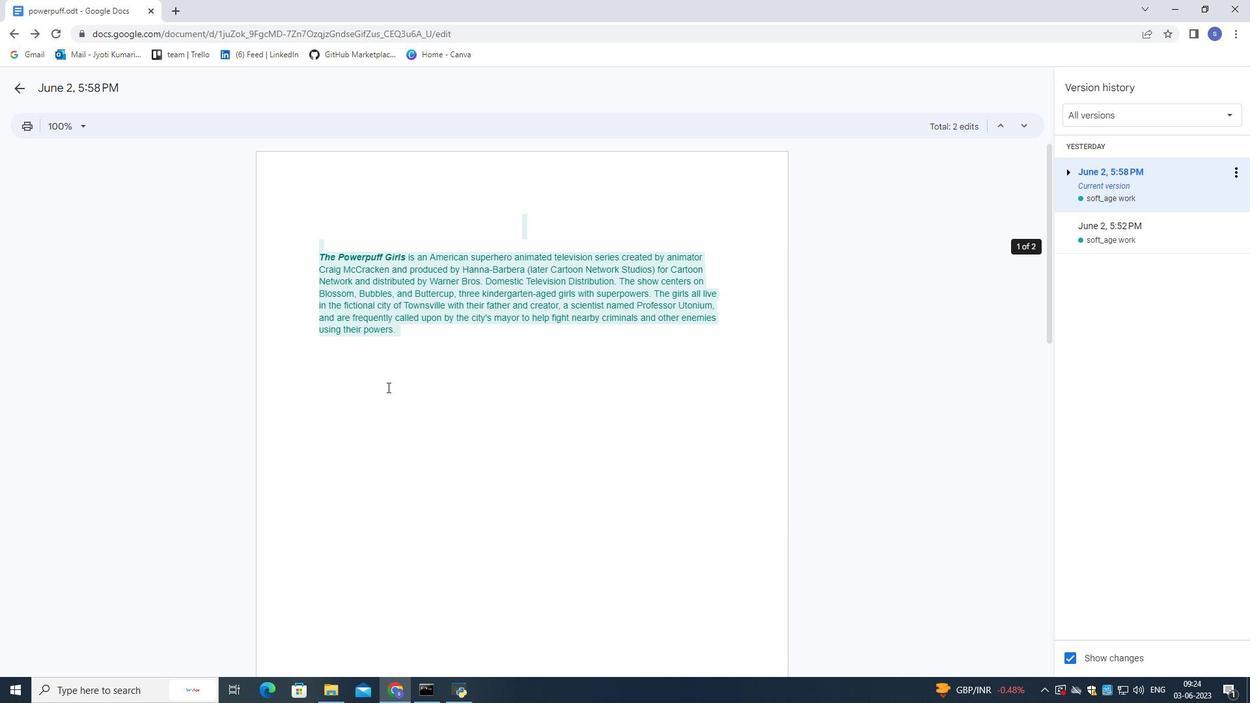 
Action: Mouse scrolled (387, 388) with delta (0, 0)
Screenshot: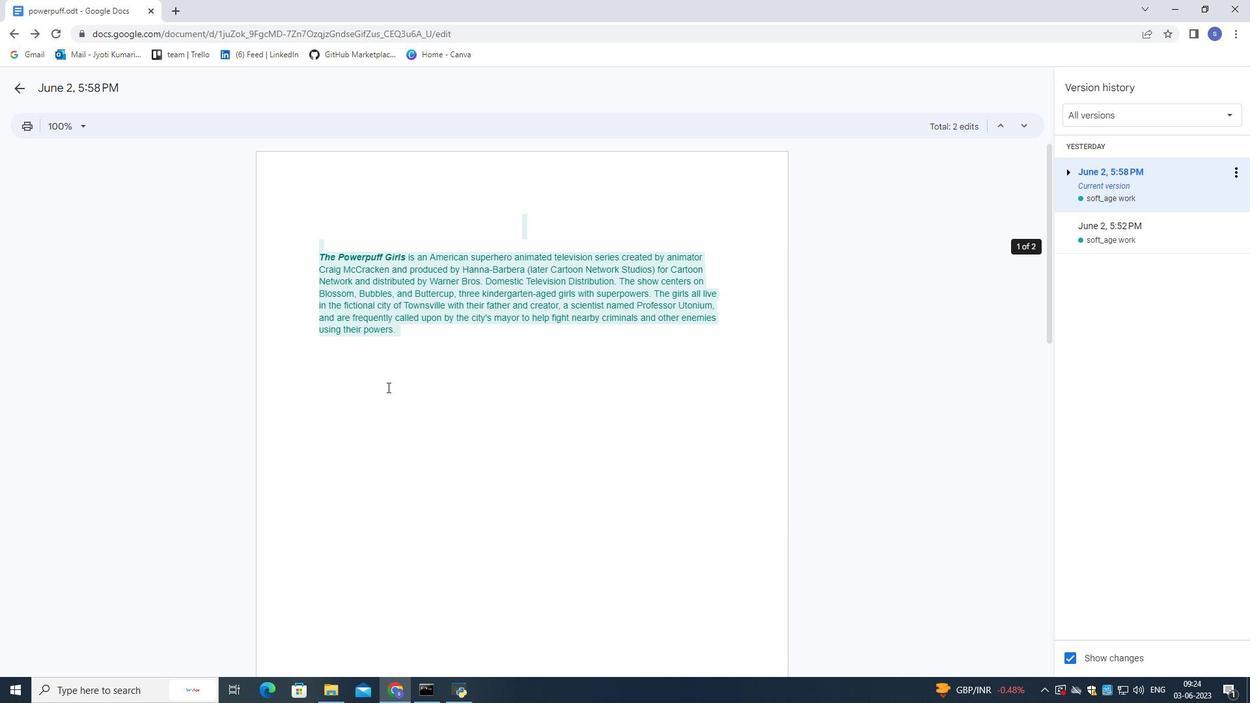 
